 Task: In the Contact  AlexaDavis@warnermedia.com, Create email and send with subject: 'Step into the Future: Discover Our Cutting-Edge Solution', and with mail content 'Greetings,_x000D_
Introducing a visionary approach that will reshape the landscape of your industry. Join us and be part of the future of success!_x000D_
Kind Regards', attach the document: Proposal.doc and insert image: visitingcard.jpg. Below Kind Regards, write Behance and insert the URL: 'www.behance.net'. Mark checkbox to create task to follow up : In 3 business days . Logged in from softage.3@softage.net
Action: Mouse moved to (78, 69)
Screenshot: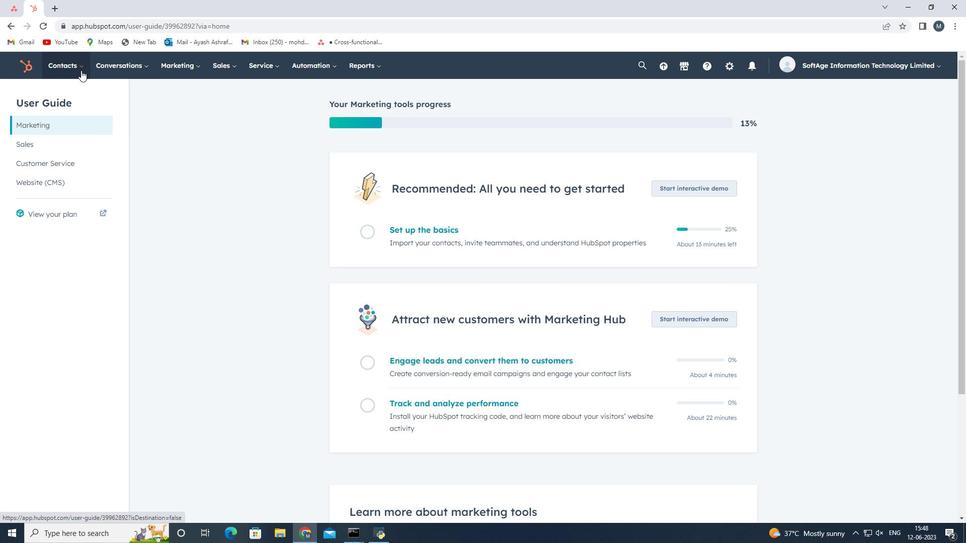 
Action: Mouse pressed left at (78, 69)
Screenshot: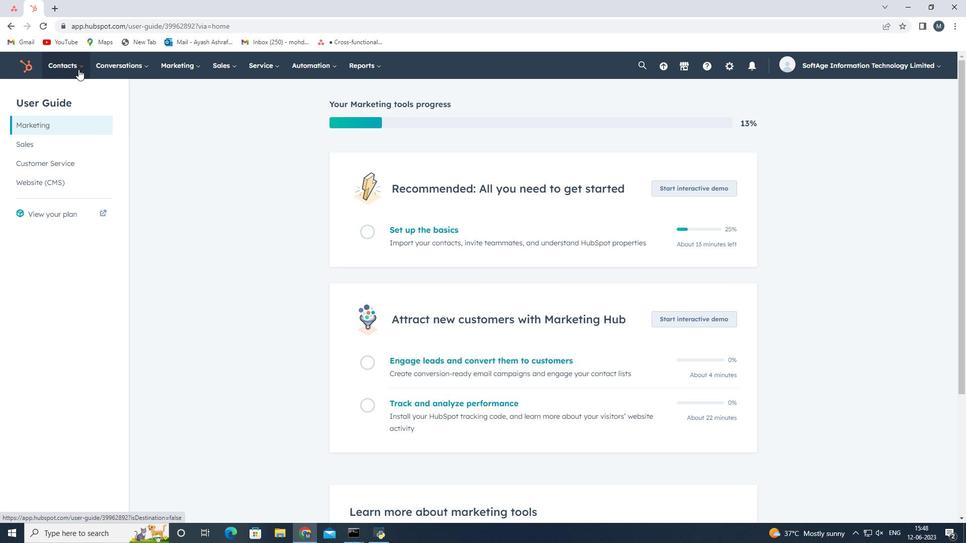
Action: Mouse moved to (78, 102)
Screenshot: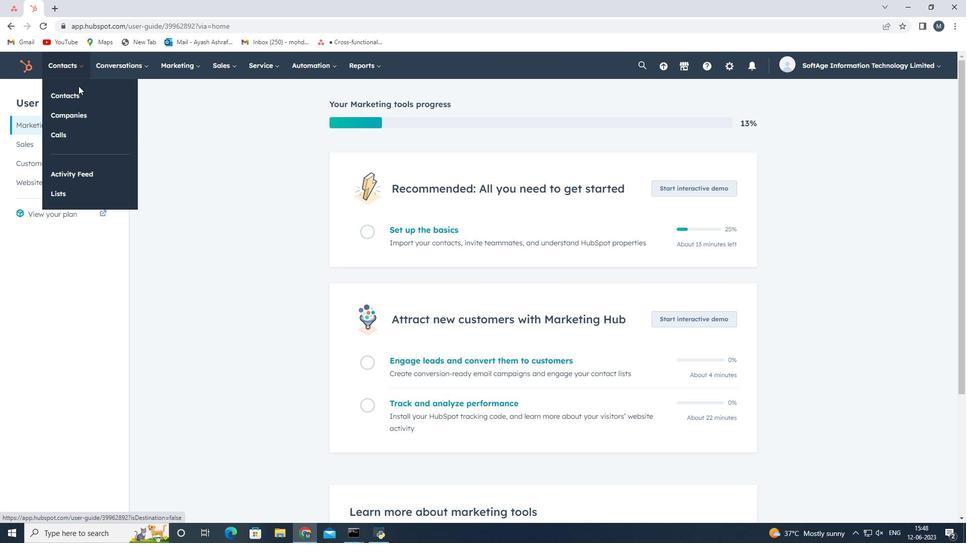 
Action: Mouse pressed left at (78, 102)
Screenshot: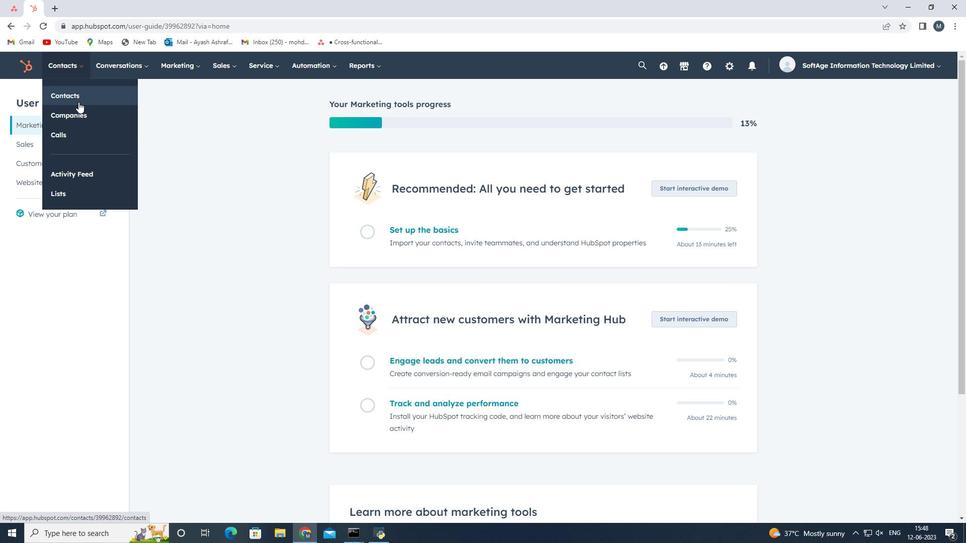 
Action: Mouse moved to (66, 180)
Screenshot: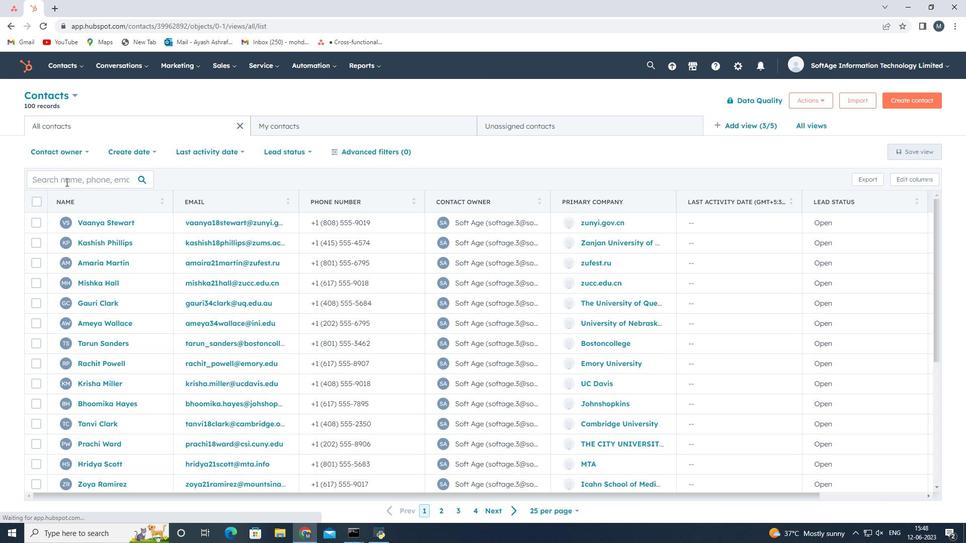 
Action: Mouse pressed left at (66, 180)
Screenshot: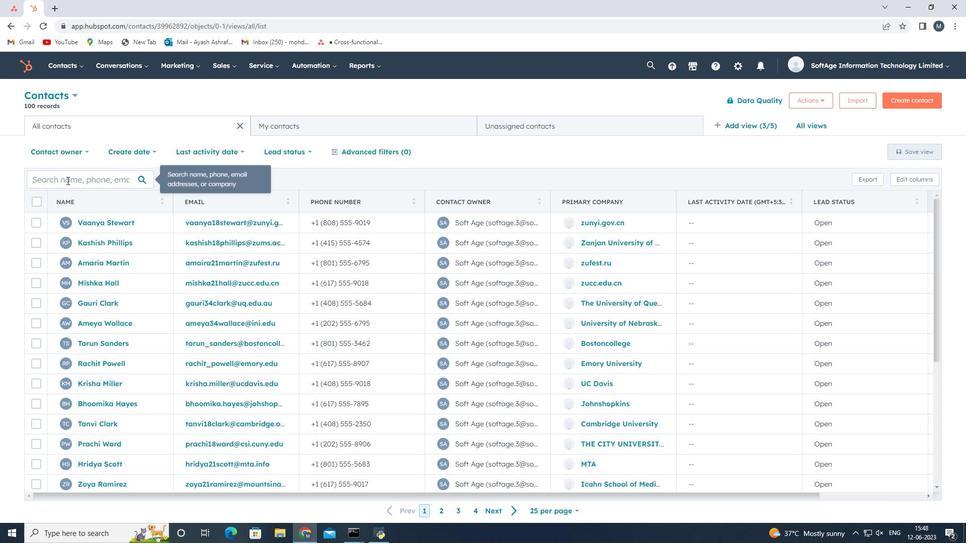 
Action: Mouse moved to (67, 180)
Screenshot: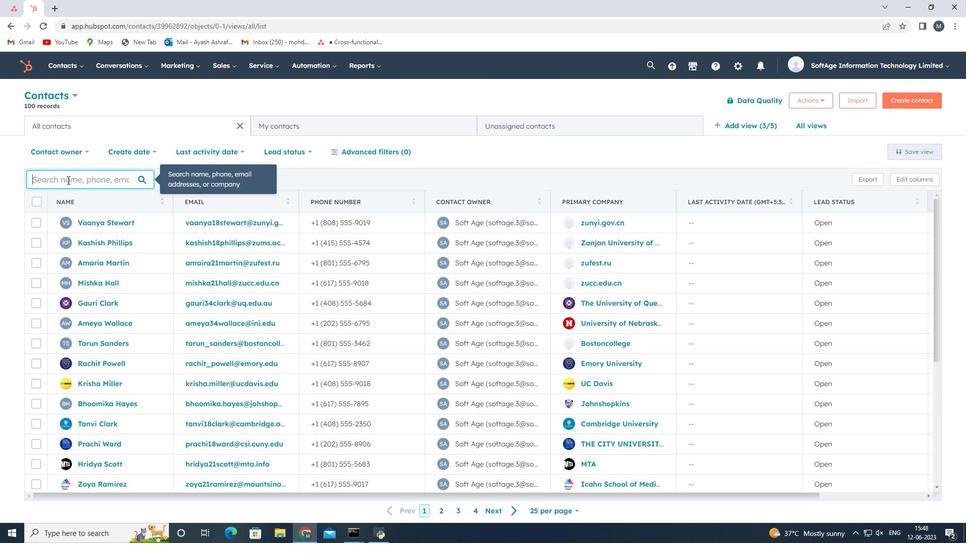 
Action: Key pressed <Key.shift>Alexa<Key.shift>Davis<Key.shift>@warnermedia.com
Screenshot: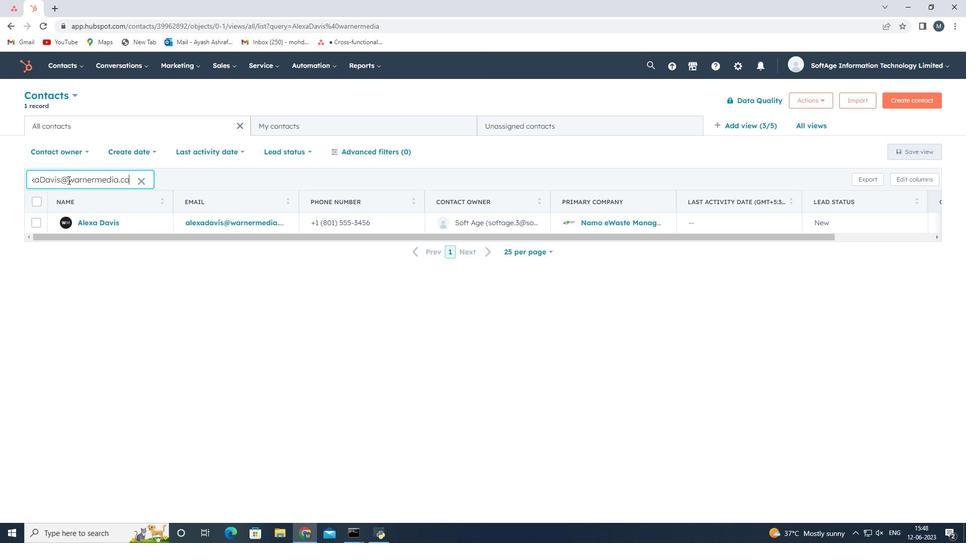 
Action: Mouse moved to (99, 222)
Screenshot: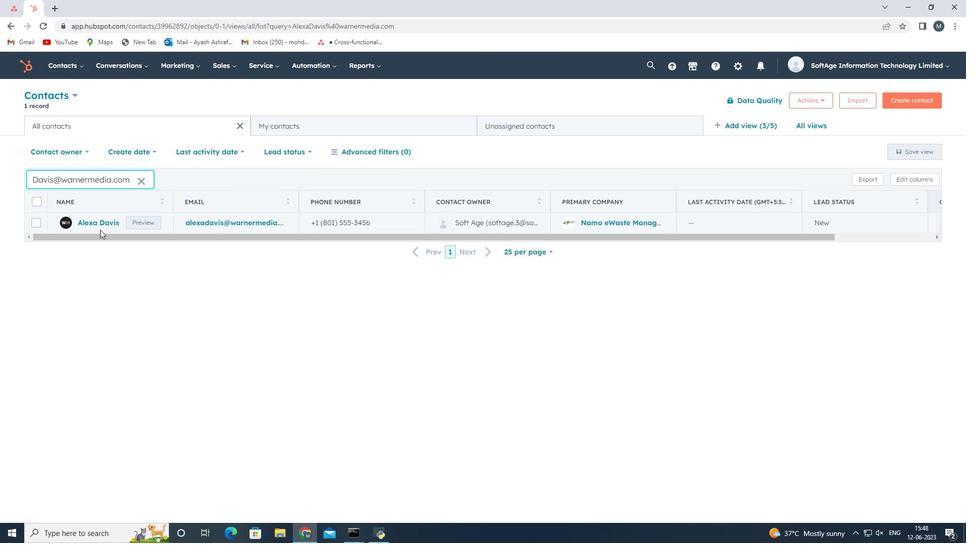 
Action: Mouse pressed left at (99, 222)
Screenshot: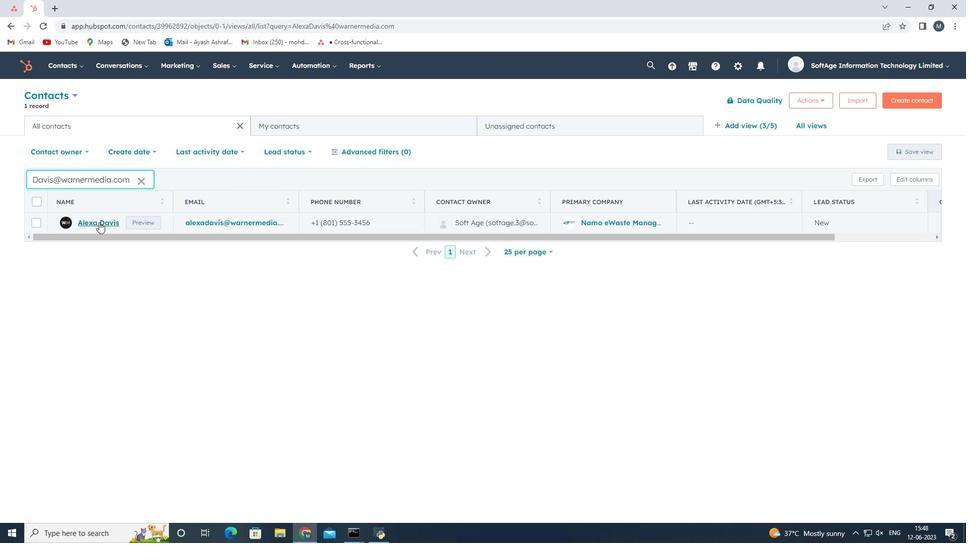 
Action: Mouse pressed left at (99, 222)
Screenshot: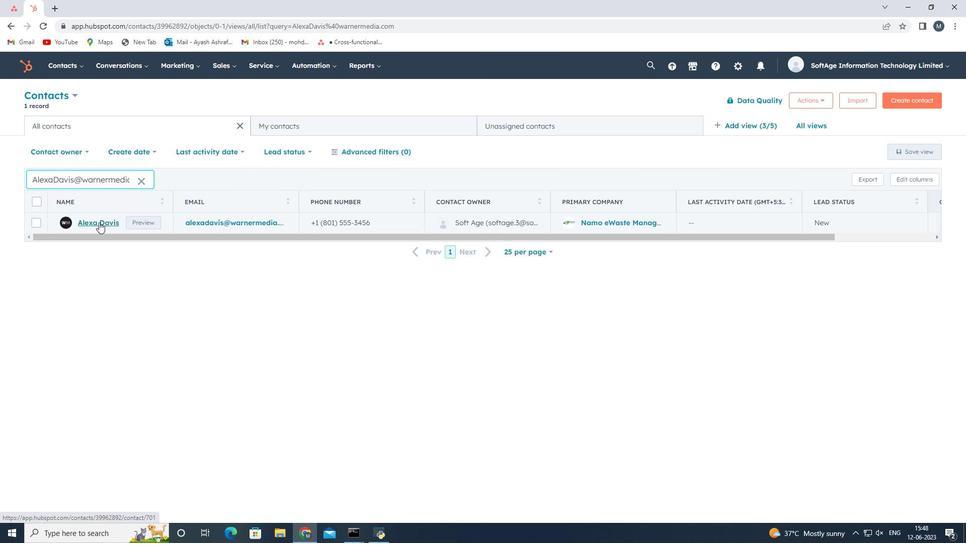 
Action: Mouse moved to (67, 183)
Screenshot: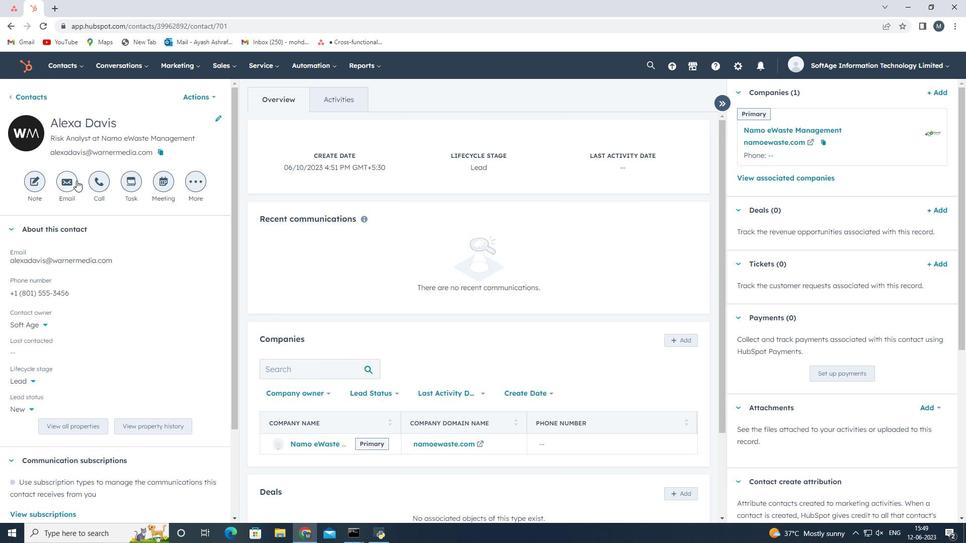 
Action: Mouse pressed left at (67, 183)
Screenshot: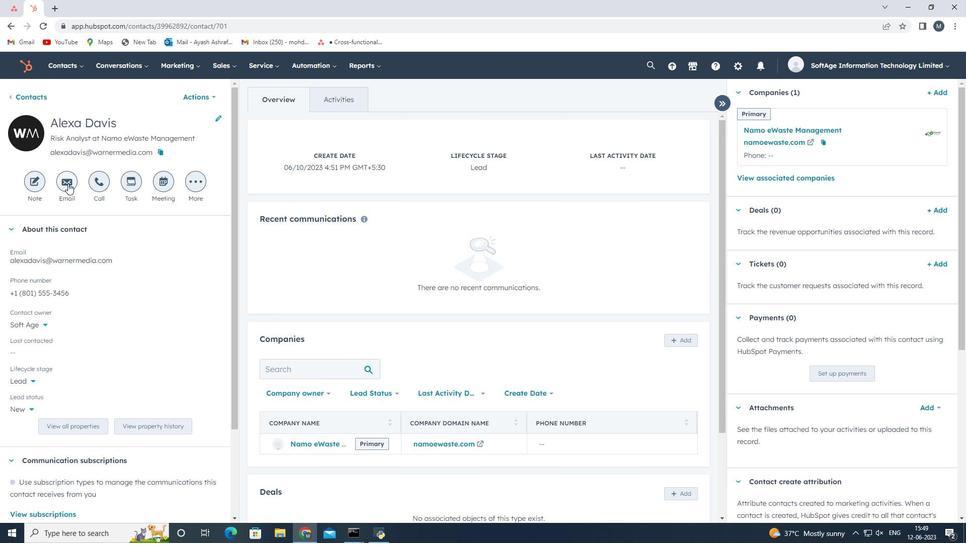 
Action: Mouse moved to (853, 258)
Screenshot: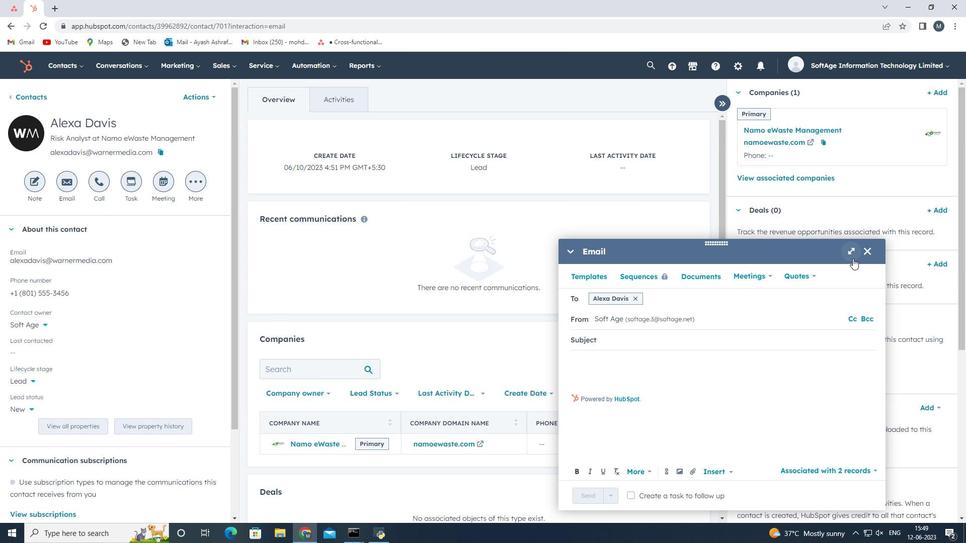 
Action: Mouse pressed left at (853, 258)
Screenshot: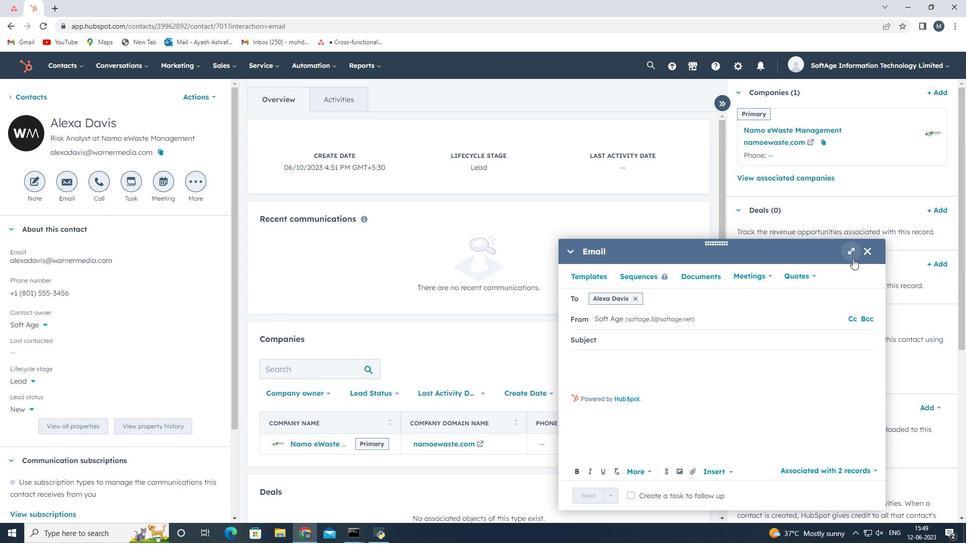 
Action: Mouse moved to (249, 200)
Screenshot: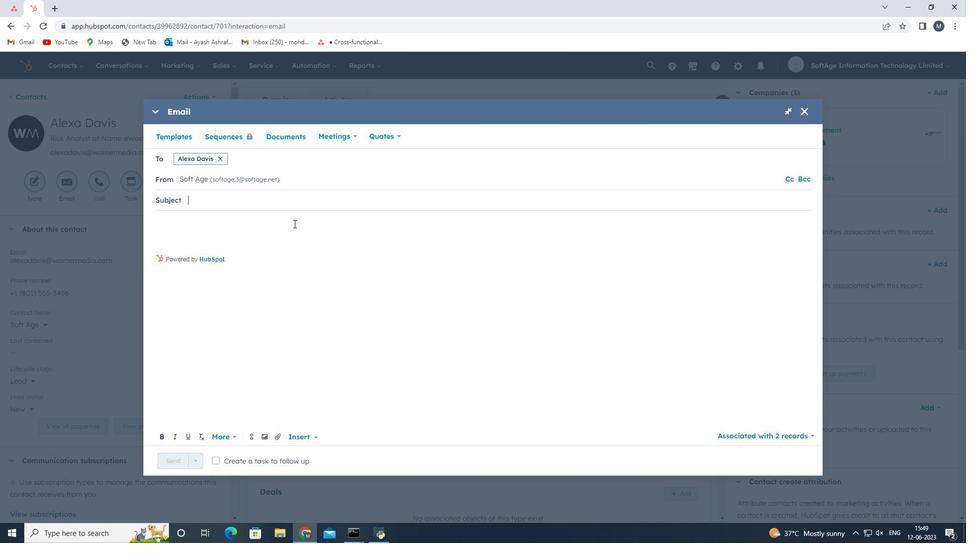 
Action: Mouse pressed left at (249, 200)
Screenshot: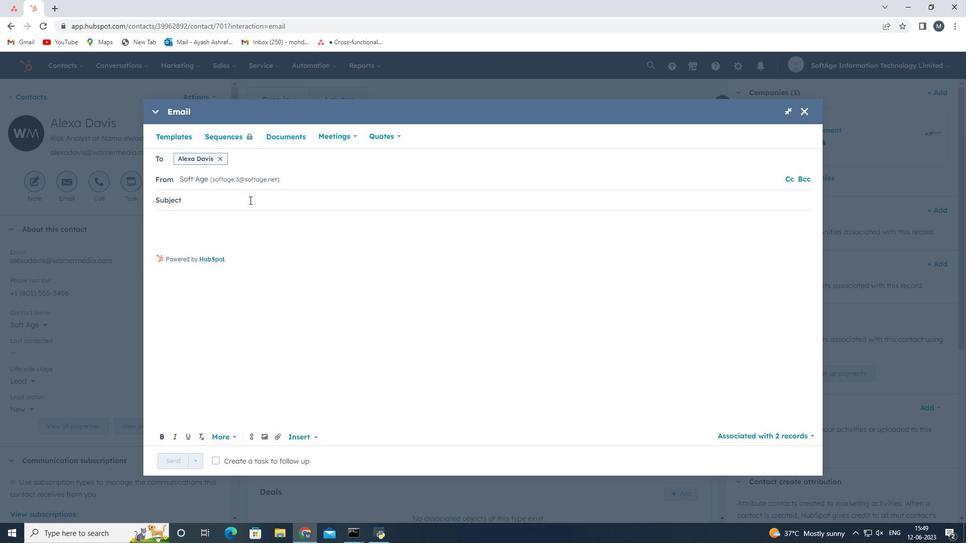 
Action: Key pressed <Key.shift>Step<Key.space>into<Key.space>the<Key.space><Key.shift>FUTURE<Key.shift_r>:<Key.space><Key.shift>Discover<Key.space><Key.shift>Our<Key.space><Key.shift>cuttinf<Key.backspace>g-<Key.shift>Edge
Screenshot: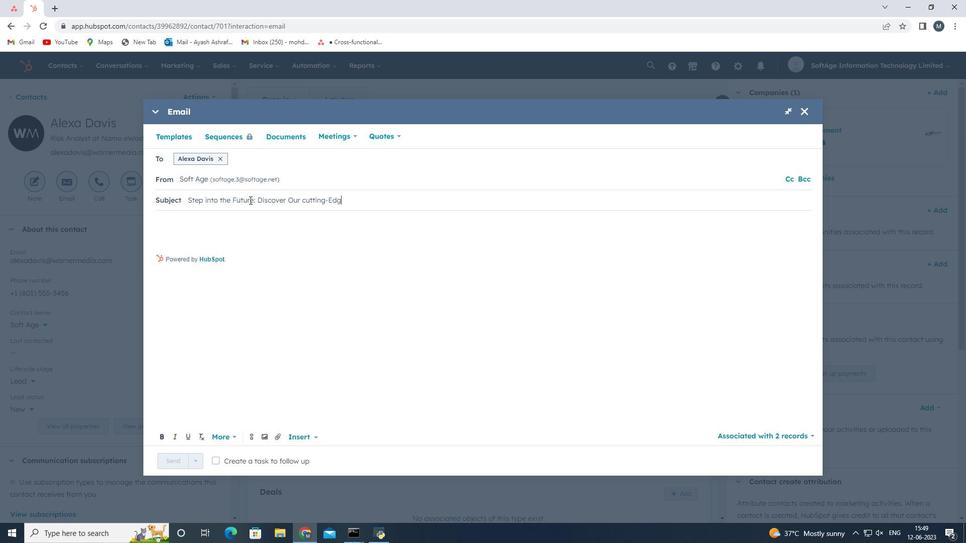 
Action: Mouse moved to (303, 199)
Screenshot: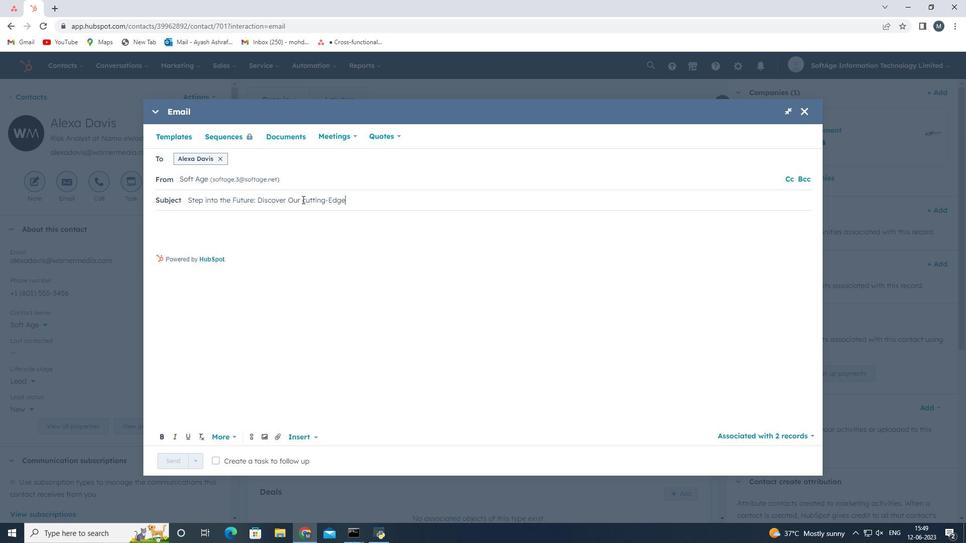 
Action: Mouse pressed left at (303, 199)
Screenshot: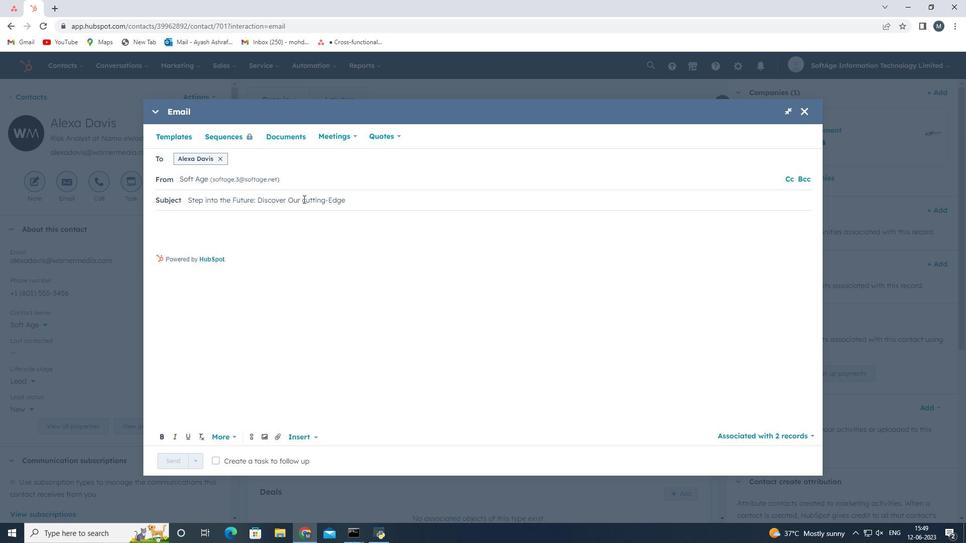 
Action: Mouse moved to (333, 223)
Screenshot: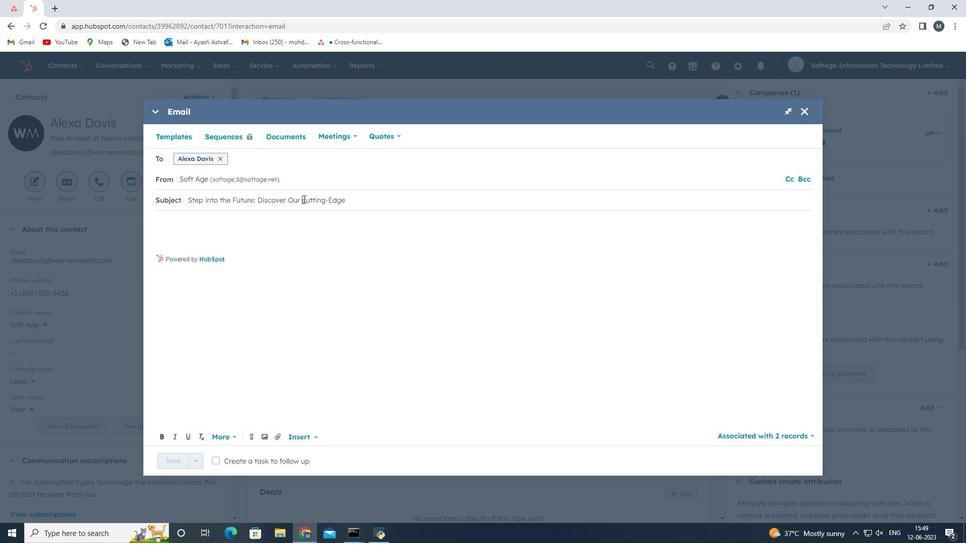 
Action: Key pressed <Key.right><Key.backspace><Key.shift>C
Screenshot: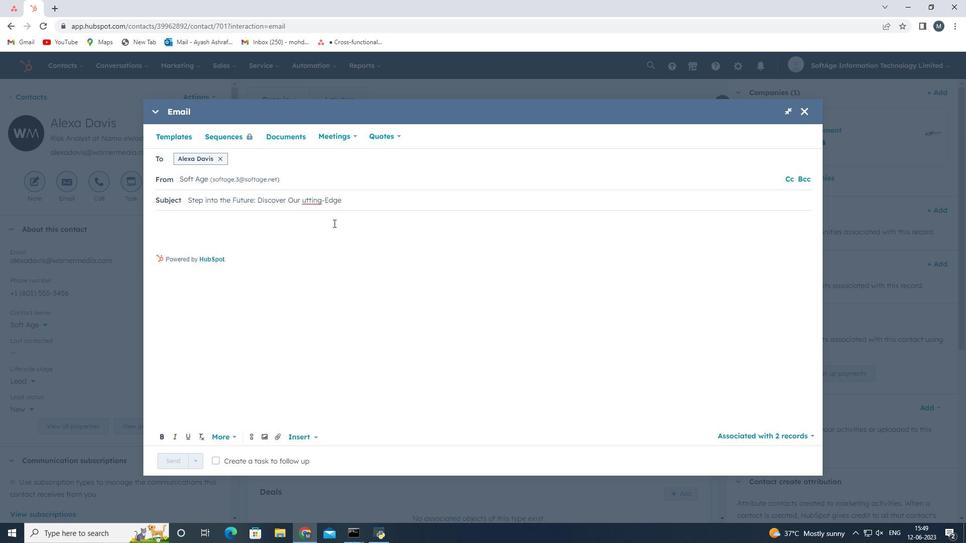 
Action: Mouse moved to (367, 201)
Screenshot: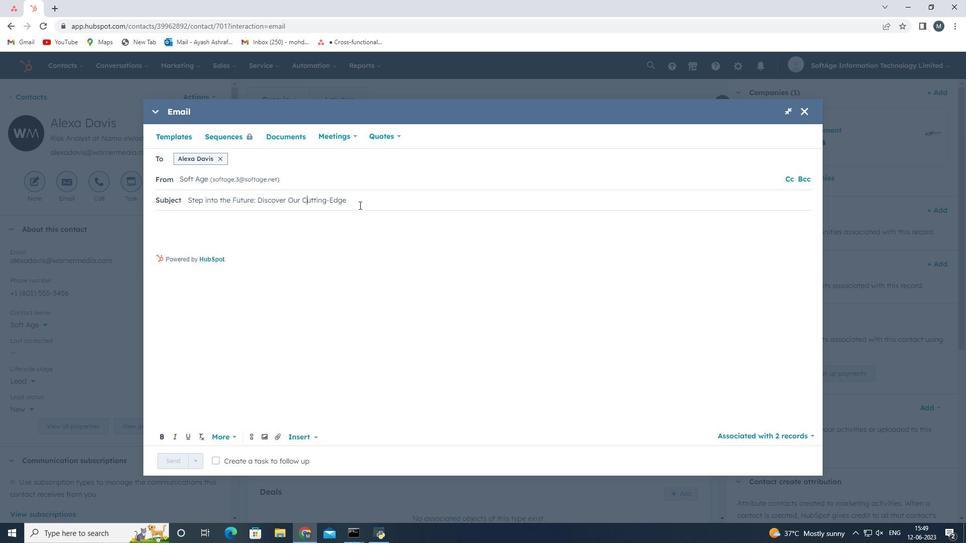 
Action: Mouse pressed left at (367, 201)
Screenshot: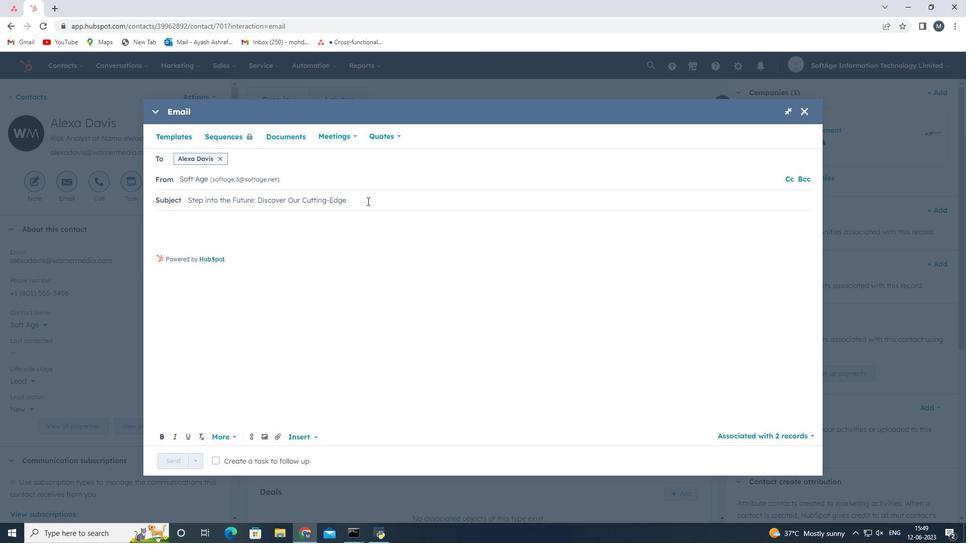 
Action: Key pressed <Key.space><Key.shift>Solution
Screenshot: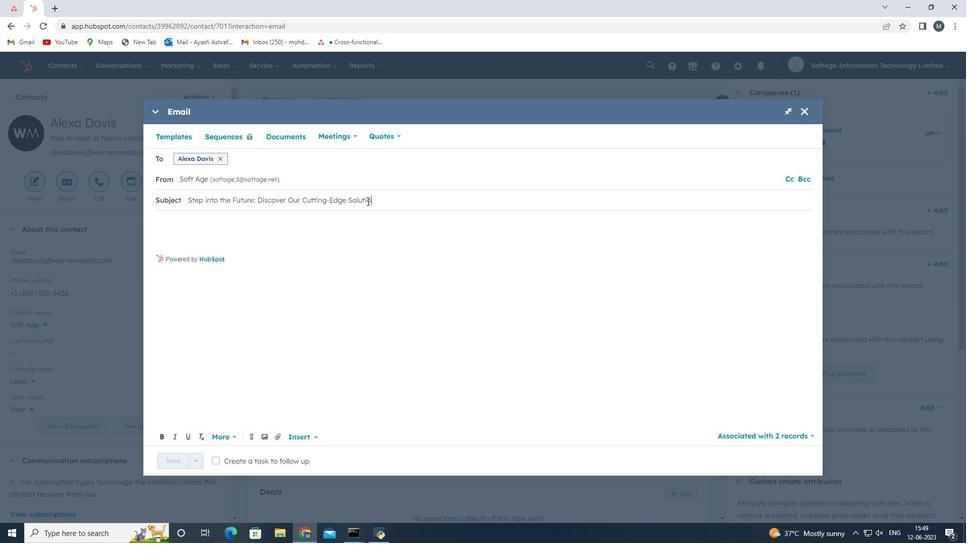 
Action: Mouse moved to (229, 234)
Screenshot: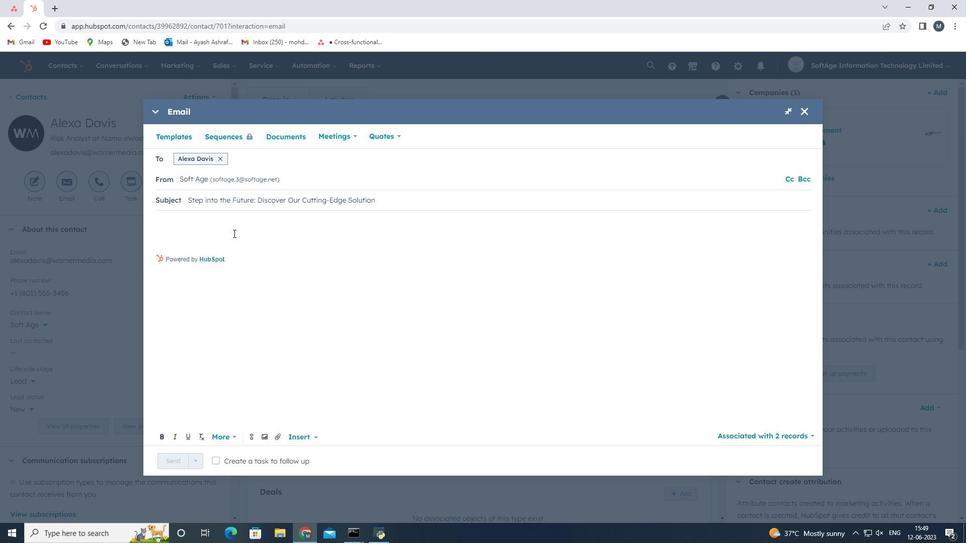 
Action: Mouse pressed left at (229, 234)
Screenshot: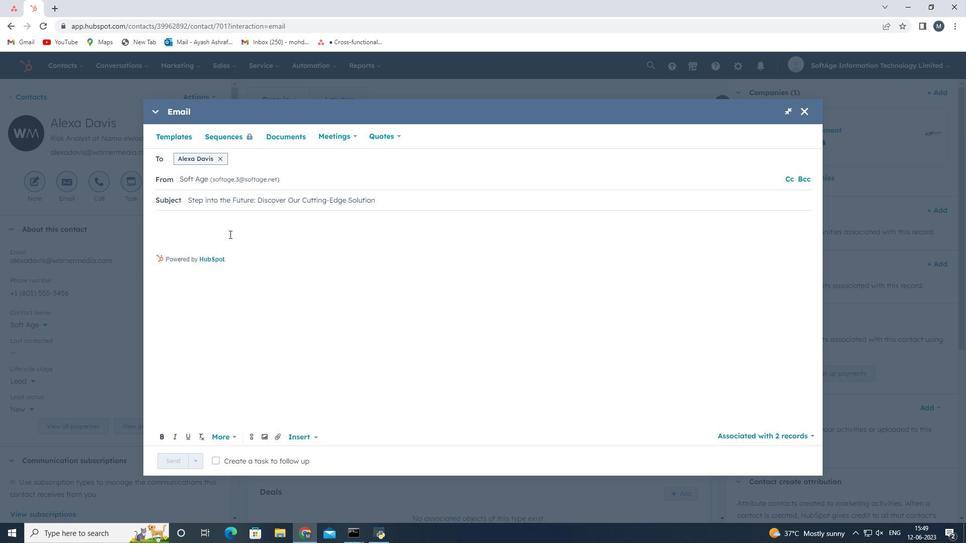 
Action: Mouse moved to (263, 230)
Screenshot: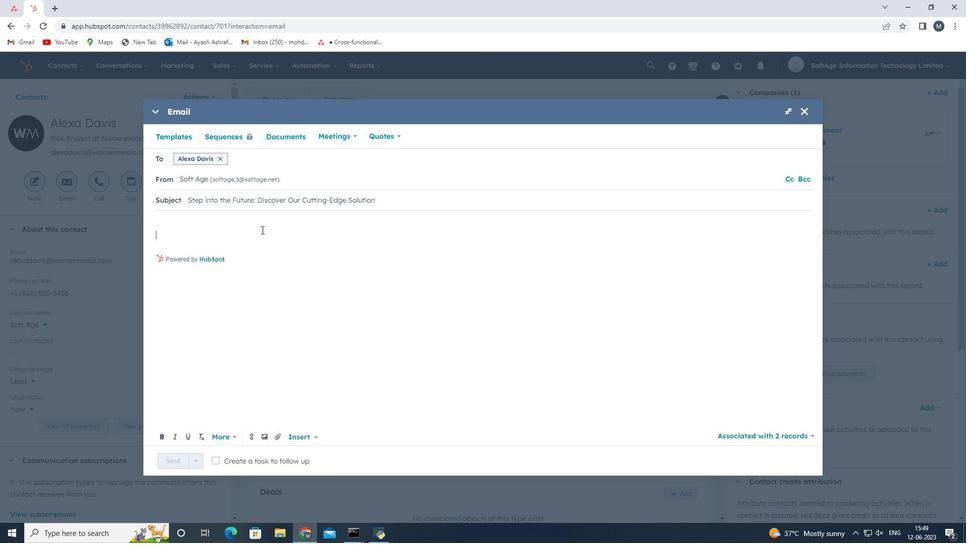 
Action: Key pressed <Key.shift><Key.shift><Key.shift><Key.shift><Key.shift><Key.shift><Key.shift><Key.shift><Key.shift><Key.shift><Key.shift><Key.shift><Key.shift><Key.shift><Key.shift><Key.shift><Key.shift>Greetings,<Key.enter><Key.shift><Key.shift><Key.shift><Key.shift><Key.shift><Key.shift><Key.shift><Key.shift><Key.shift><Key.shift><Key.shift><Key.shift><Key.shift><Key.shift><Key.shift><Key.shift><Key.shift><Key.shift><Key.shift><Key.shift><Key.shift><Key.shift><Key.shift><Key.shift><Key.shift><Key.shift><Key.shift><Key.shift><Key.shift>Introducing<Key.space>a<Key.space>visionery<Key.space>apporach<Key.space>that<Key.space>will<Key.space>reshape<Key.space>the<Key.space>landscape<Key.space>of<Key.space>your<Key.space>industry.<Key.space><Key.shift>Jon<Key.space>us<Key.space>and<Key.space>be<Key.space>part<Key.space>of<Key.space>the<Key.space>future<Key.space>of<Key.space>success<Key.shift_r>!<Key.enter>
Screenshot: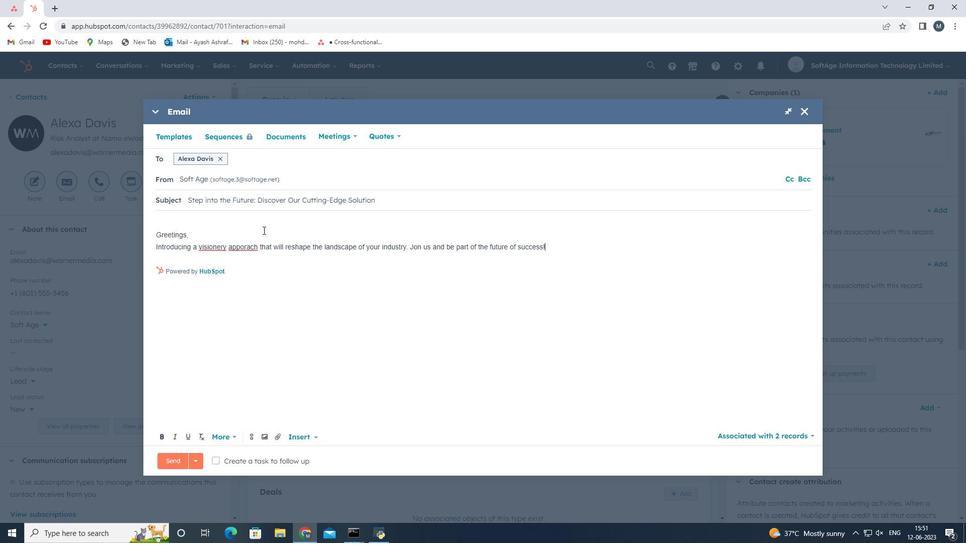 
Action: Mouse moved to (239, 246)
Screenshot: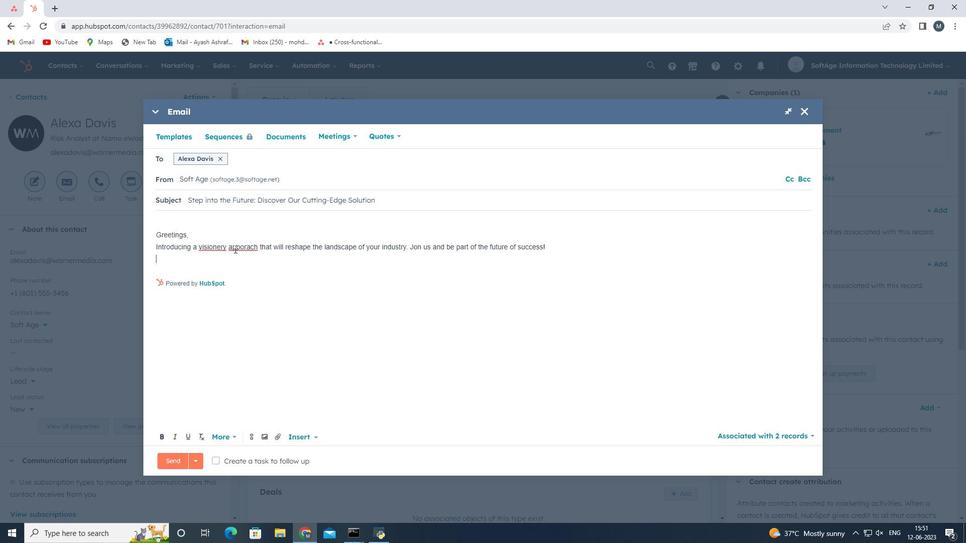 
Action: Mouse pressed left at (239, 246)
Screenshot: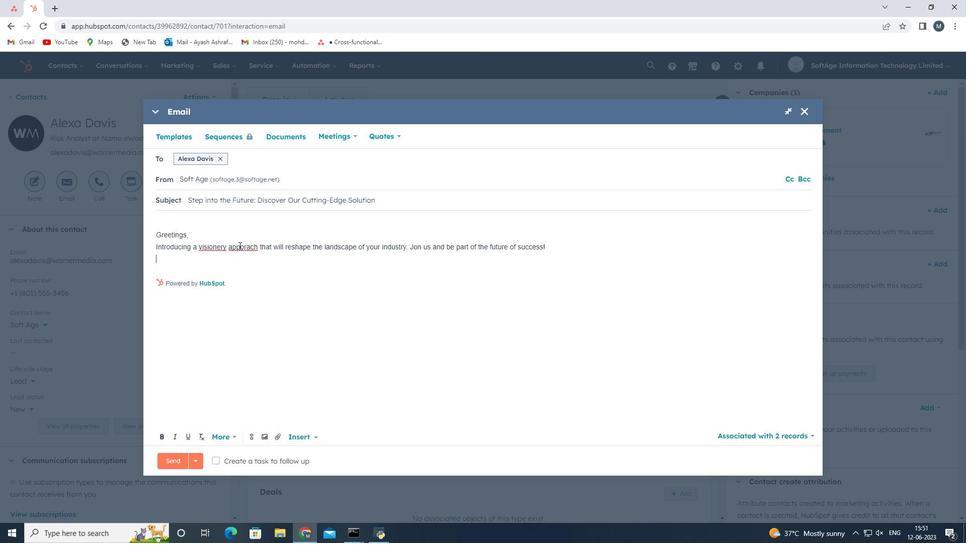 
Action: Mouse moved to (206, 246)
Screenshot: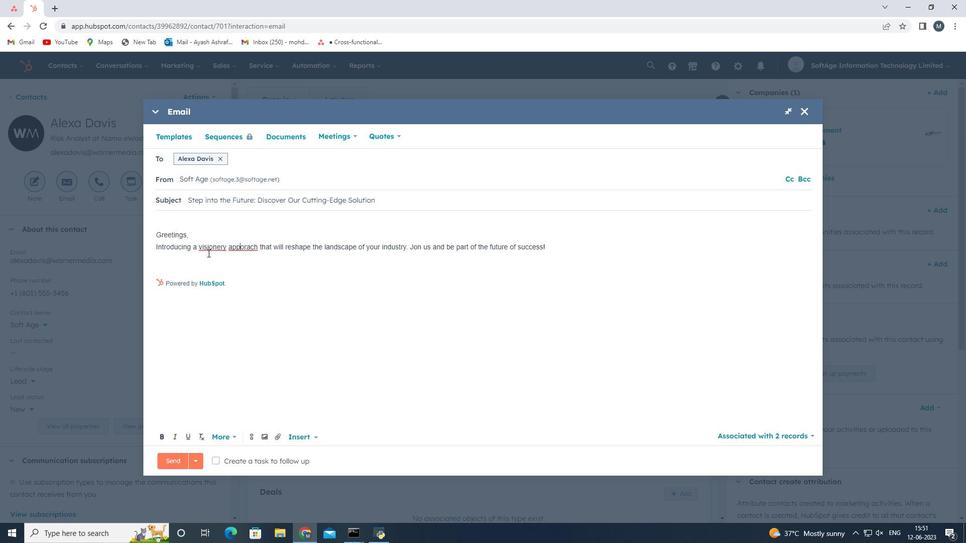 
Action: Mouse pressed left at (206, 246)
Screenshot: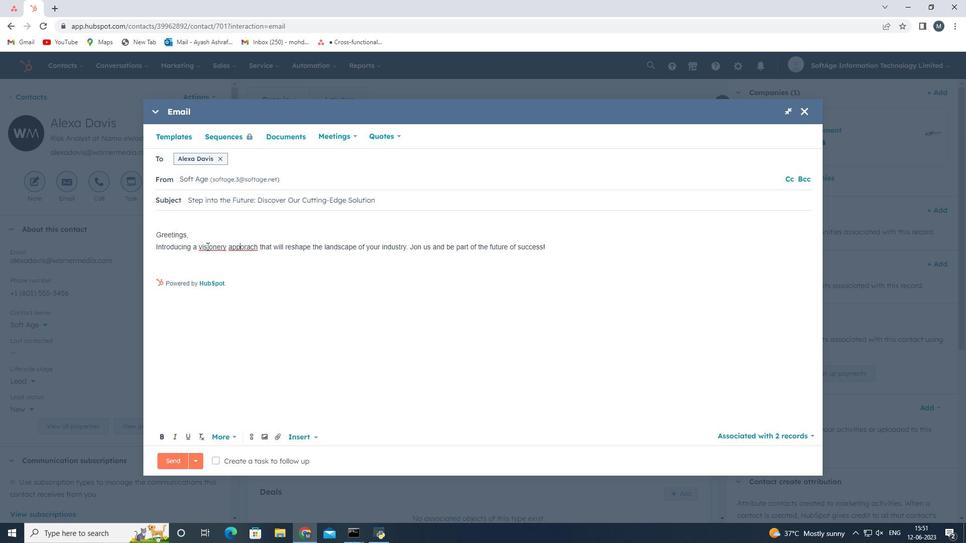 
Action: Mouse moved to (258, 245)
Screenshot: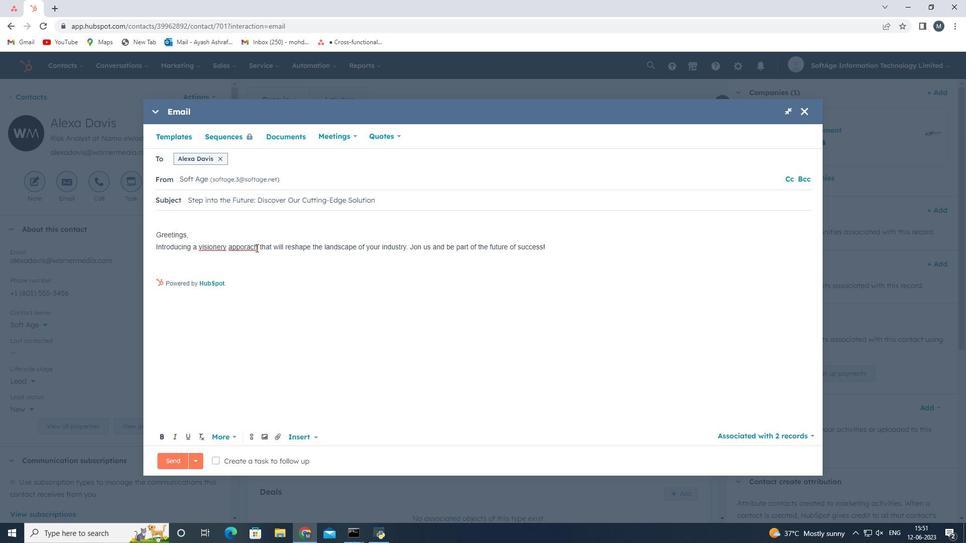 
Action: Mouse pressed left at (258, 245)
Screenshot: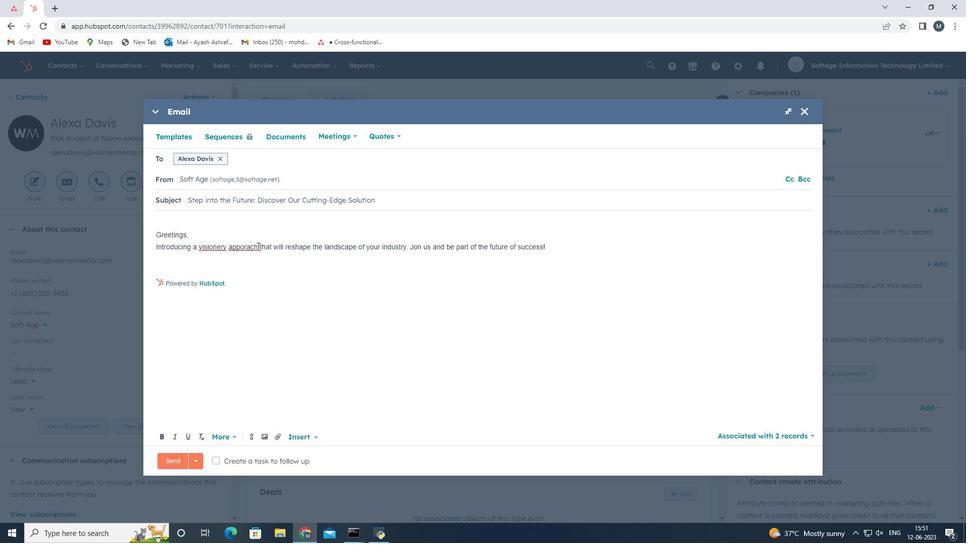 
Action: Mouse moved to (264, 265)
Screenshot: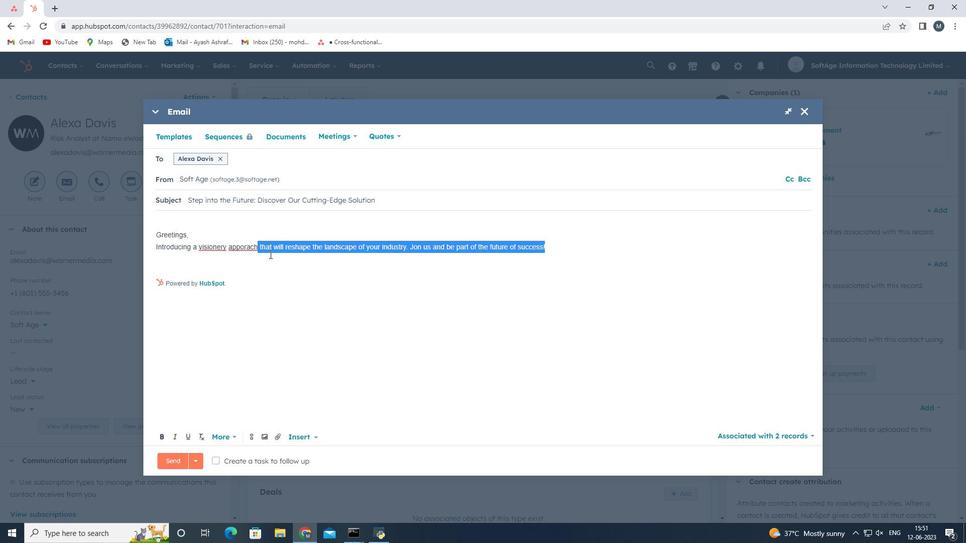 
Action: Mouse pressed left at (264, 265)
Screenshot: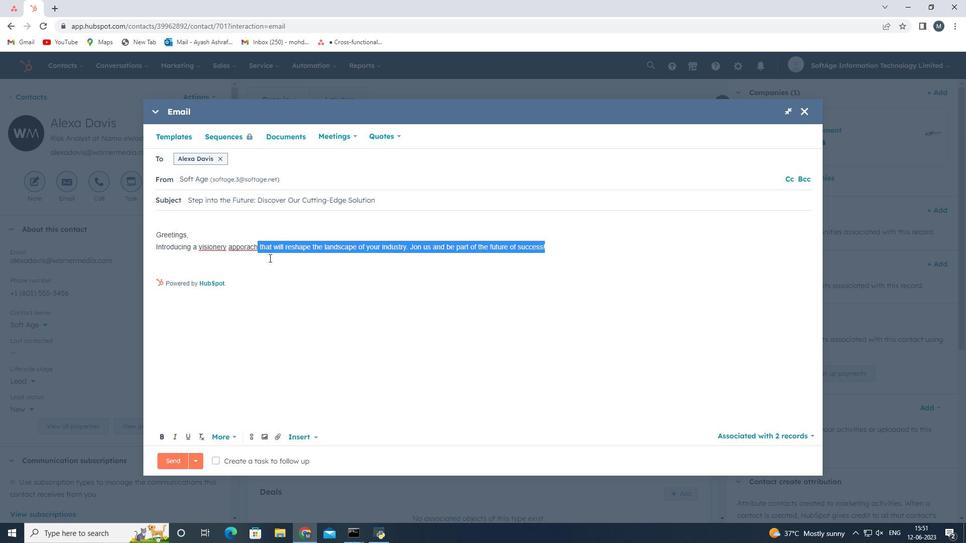 
Action: Mouse moved to (255, 241)
Screenshot: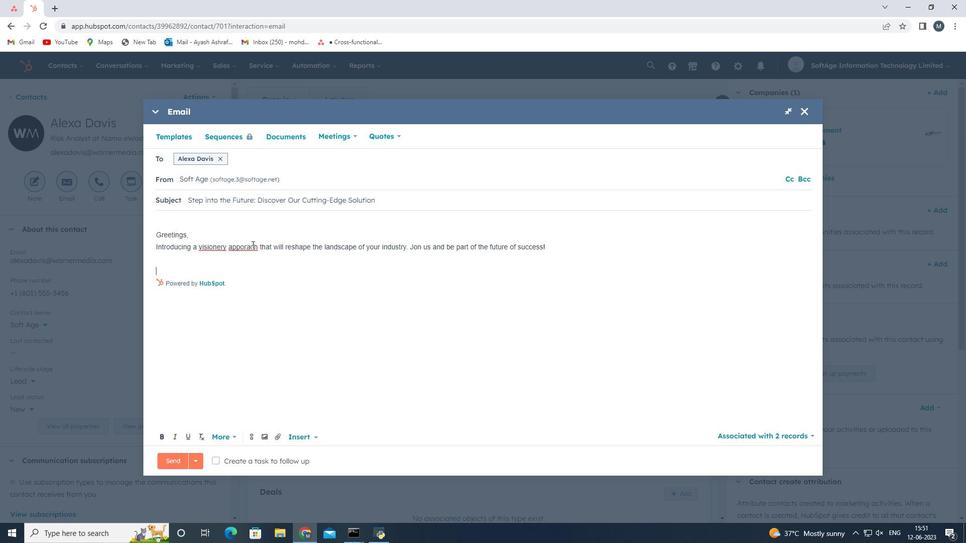 
Action: Mouse pressed left at (255, 241)
Screenshot: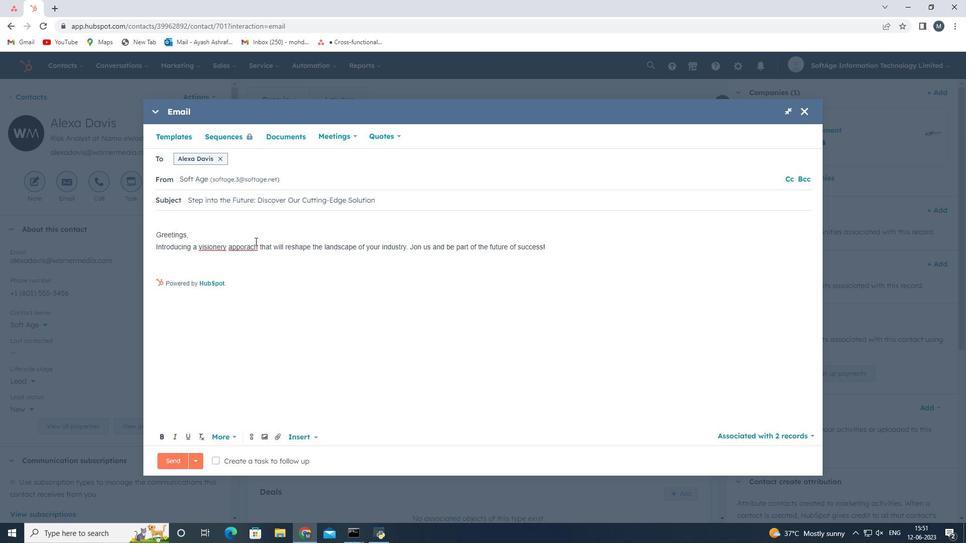 
Action: Mouse moved to (231, 244)
Screenshot: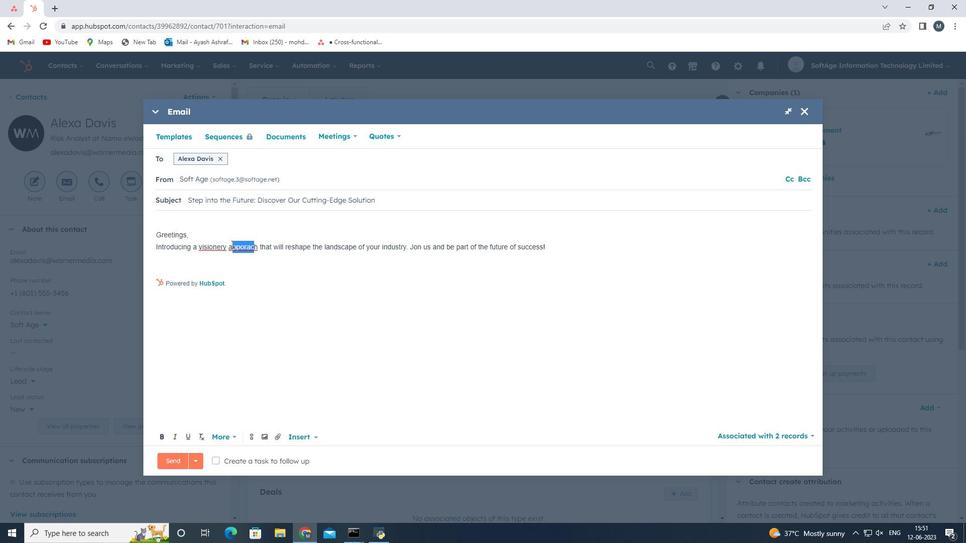 
Action: Key pressed <Key.backspace><Key.right><Key.backspace><Key.backspace>approach
Screenshot: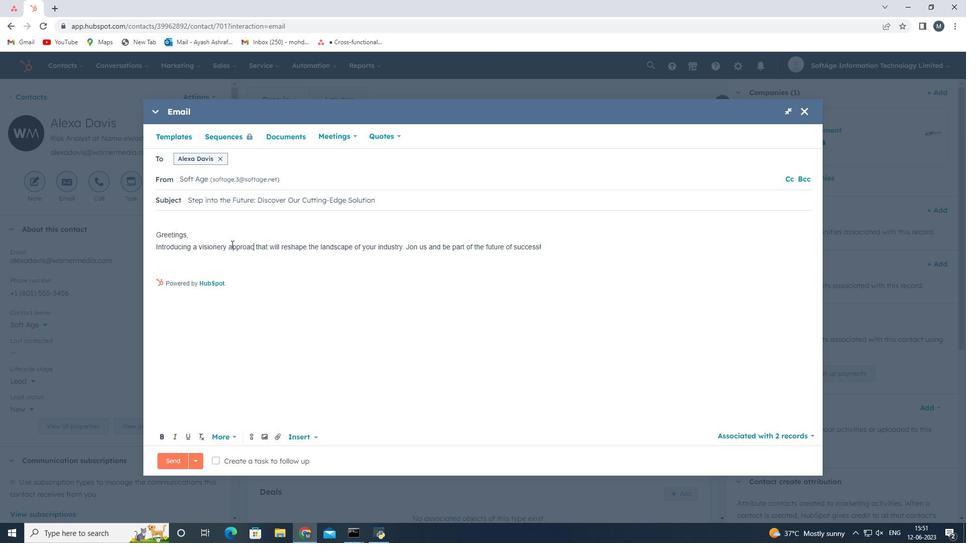 
Action: Mouse moved to (224, 248)
Screenshot: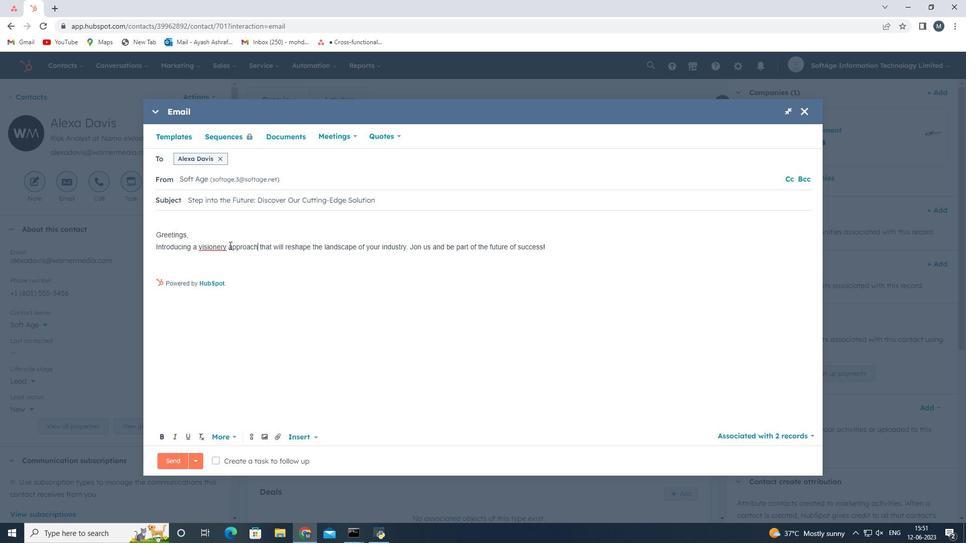 
Action: Mouse pressed left at (224, 248)
Screenshot: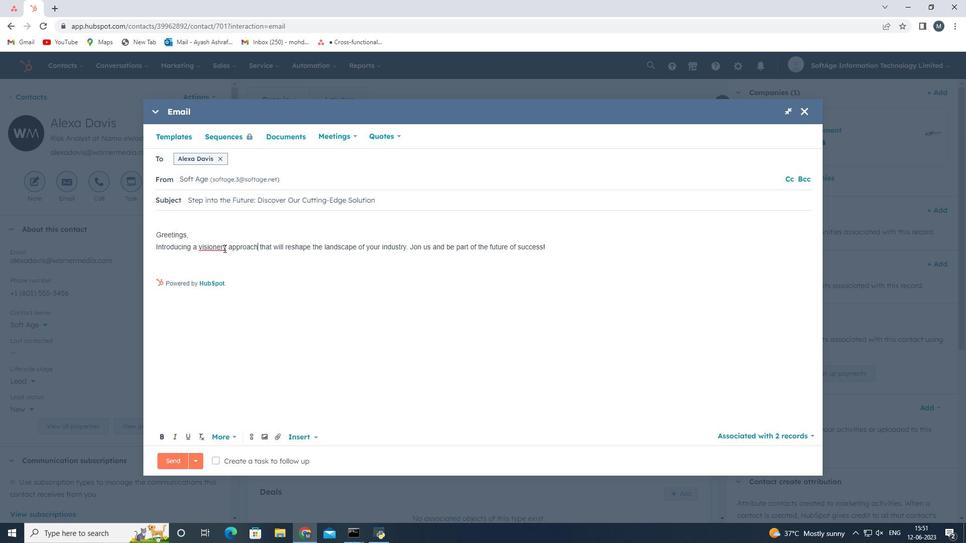 
Action: Mouse moved to (226, 248)
Screenshot: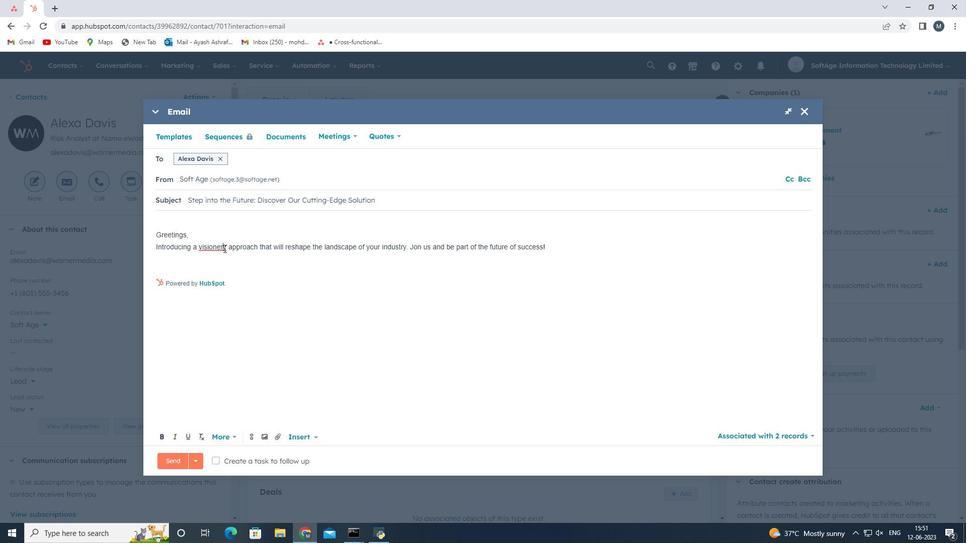 
Action: Mouse pressed left at (226, 248)
Screenshot: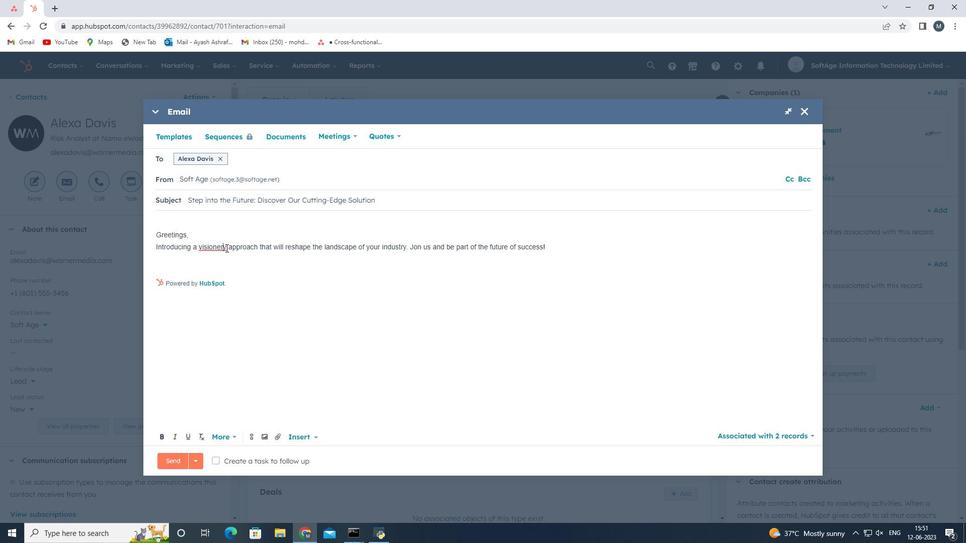 
Action: Mouse moved to (199, 245)
Screenshot: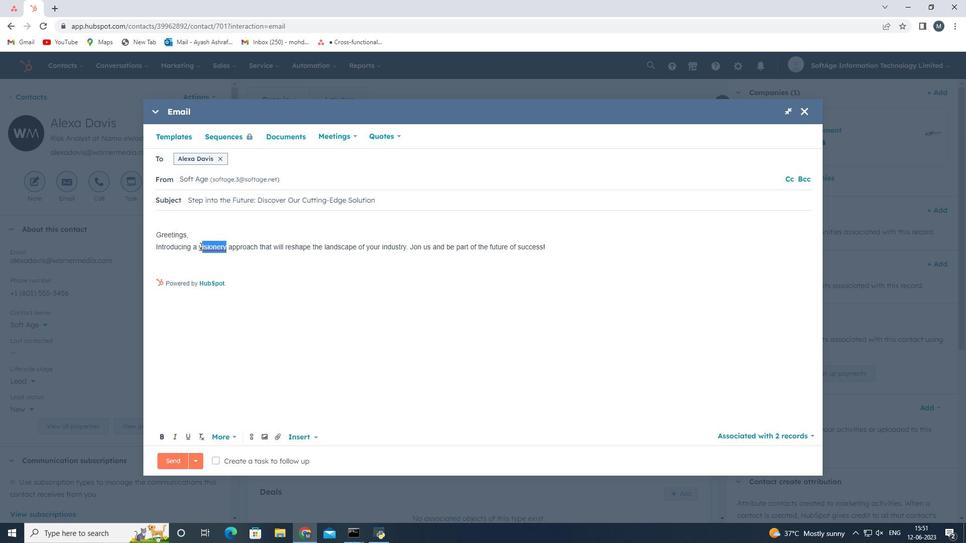 
Action: Key pressed <Key.backspace>visionary
Screenshot: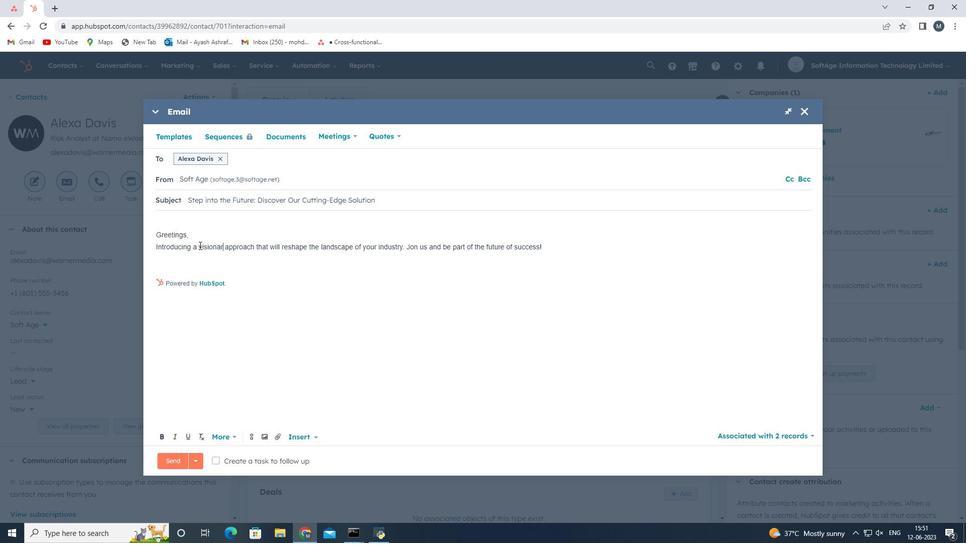 
Action: Mouse moved to (598, 248)
Screenshot: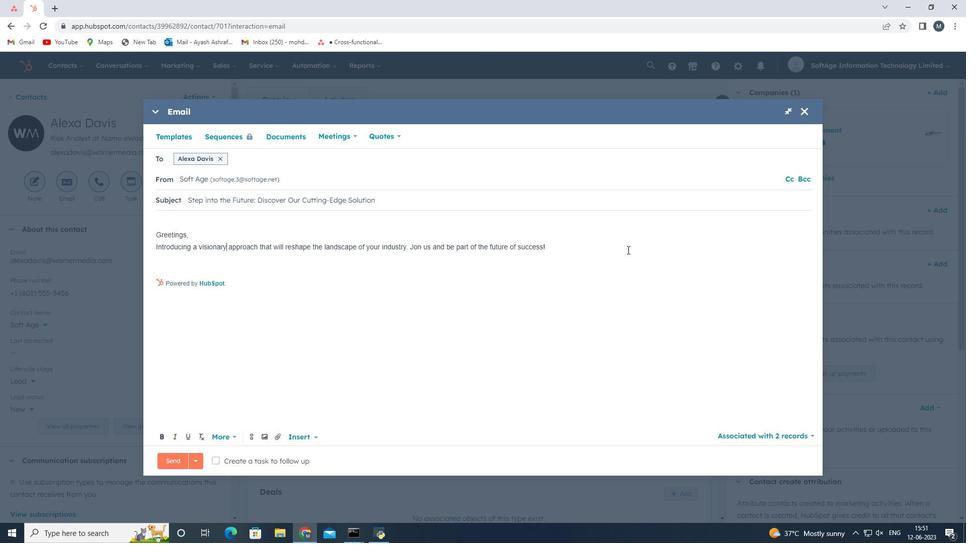 
Action: Mouse pressed left at (598, 248)
Screenshot: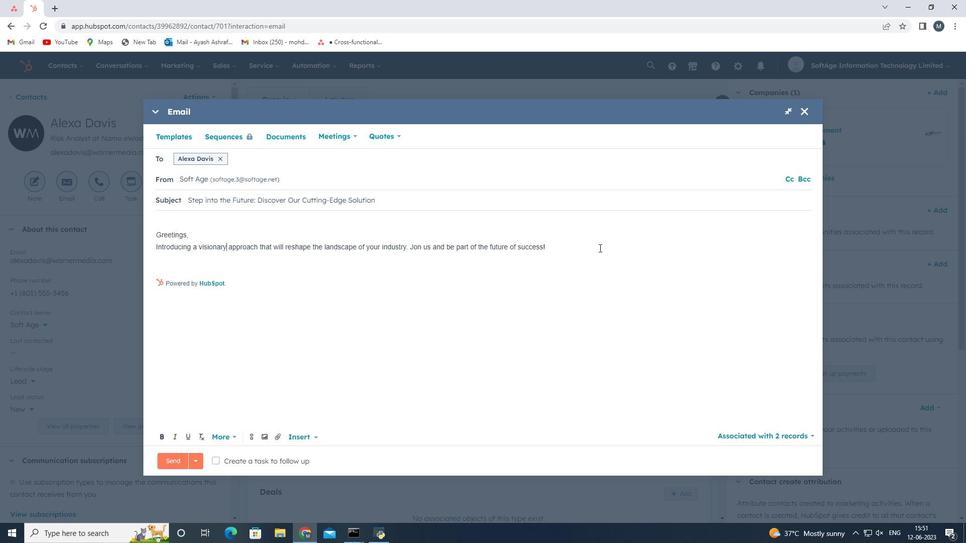 
Action: Mouse moved to (598, 248)
Screenshot: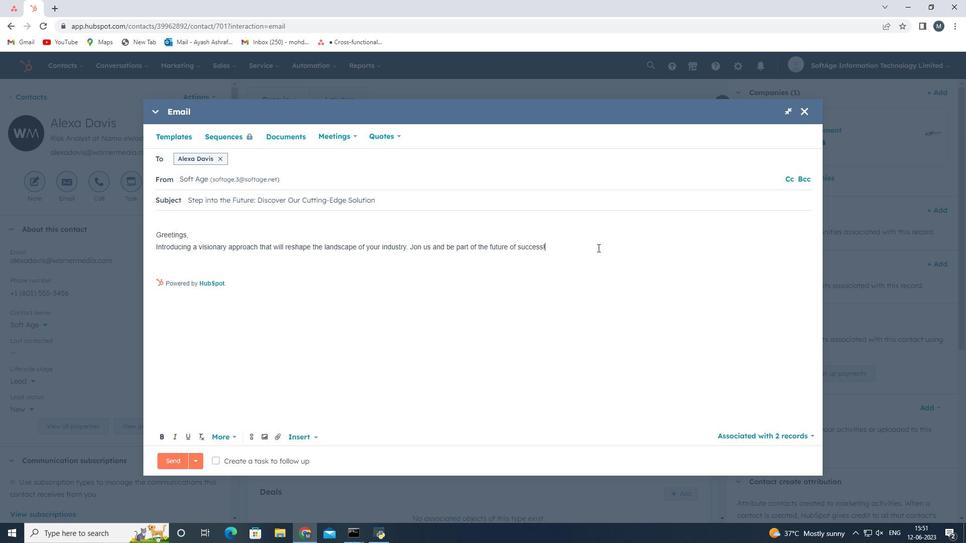 
Action: Key pressed <Key.enter><Key.shift><Key.shift><Key.shift><Key.shift><Key.shift><Key.shift><Key.shift><Key.shift><Key.shift><Key.shift><Key.shift><Key.shift><Key.shift><Key.shift><Key.shift><Key.shift><Key.shift><Key.shift><Key.shift>Kind<Key.space><Key.shift><Key.shift>Regards<Key.enter>
Screenshot: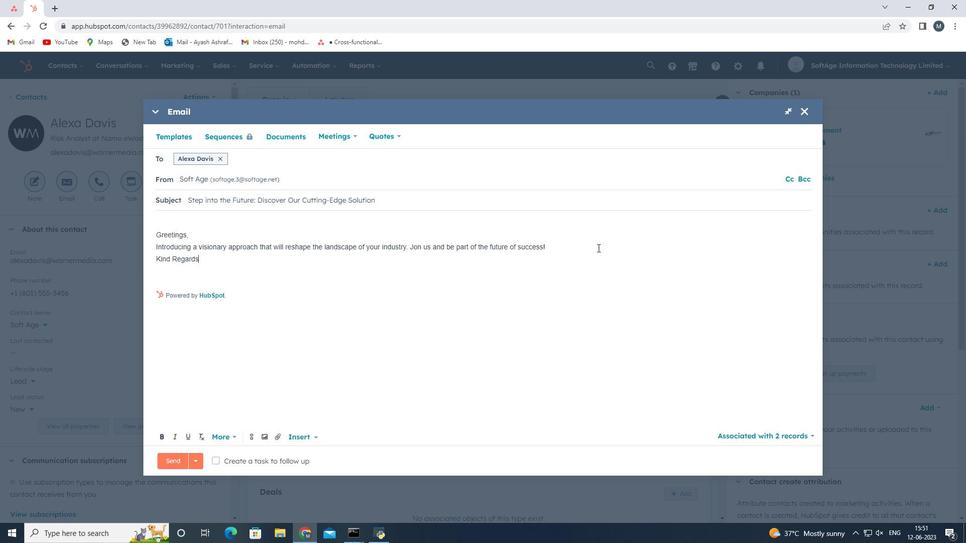 
Action: Mouse moved to (275, 438)
Screenshot: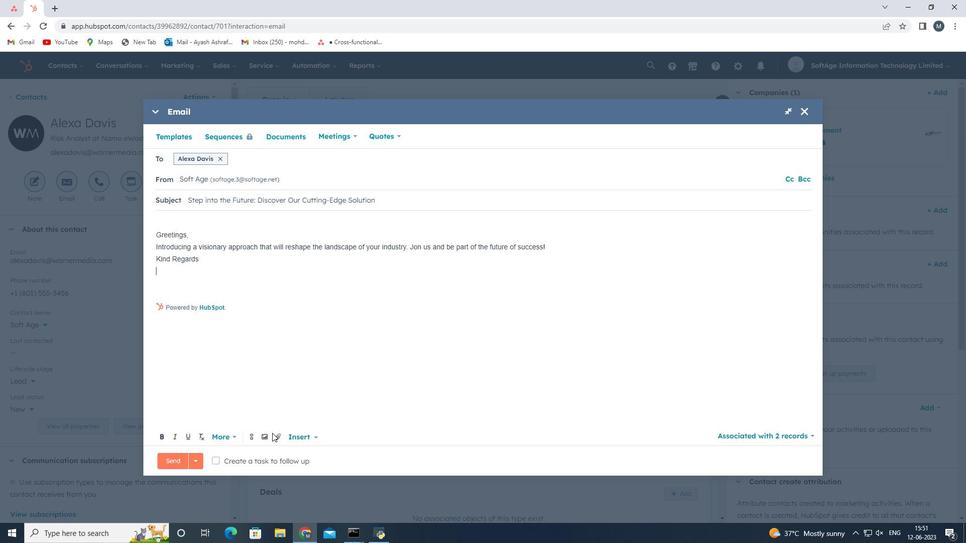 
Action: Mouse pressed left at (275, 438)
Screenshot: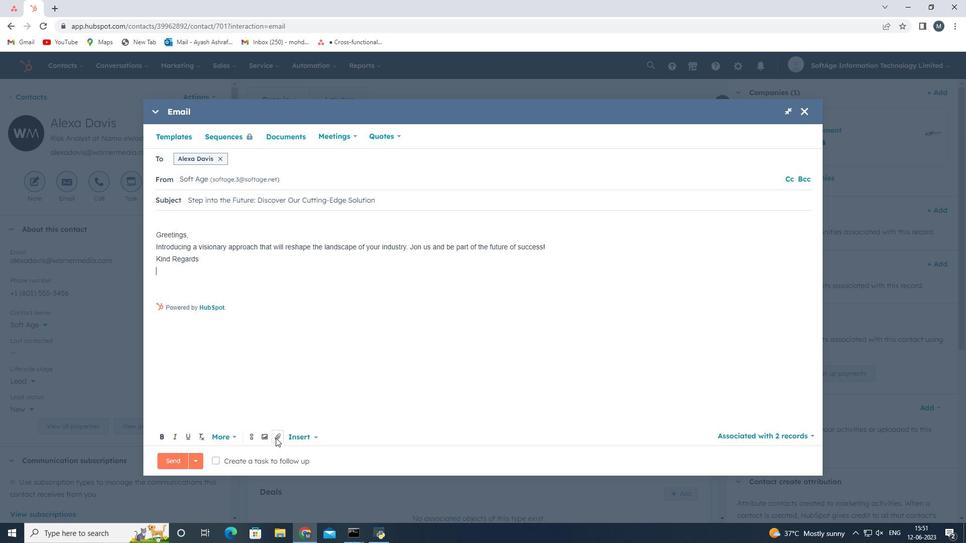 
Action: Mouse moved to (300, 411)
Screenshot: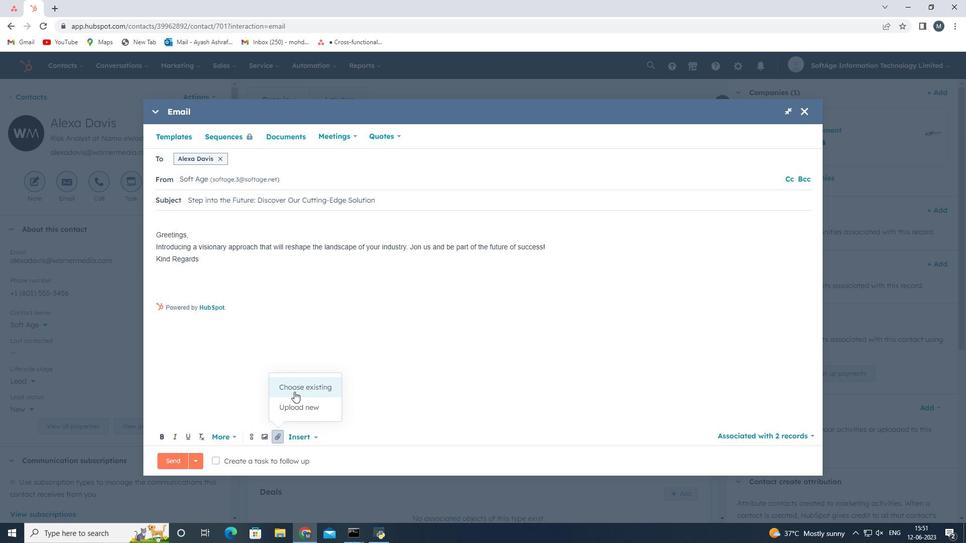 
Action: Mouse pressed left at (300, 411)
Screenshot: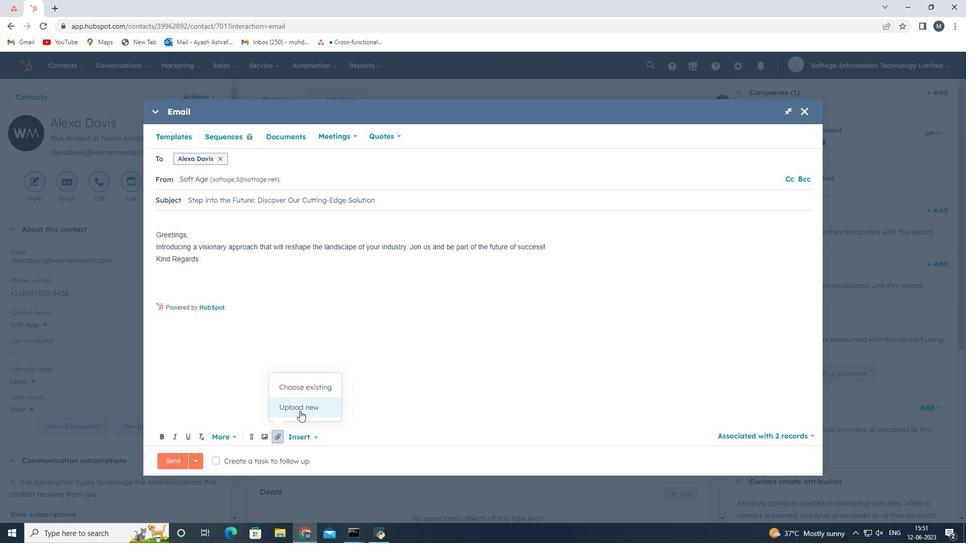 
Action: Mouse moved to (181, 101)
Screenshot: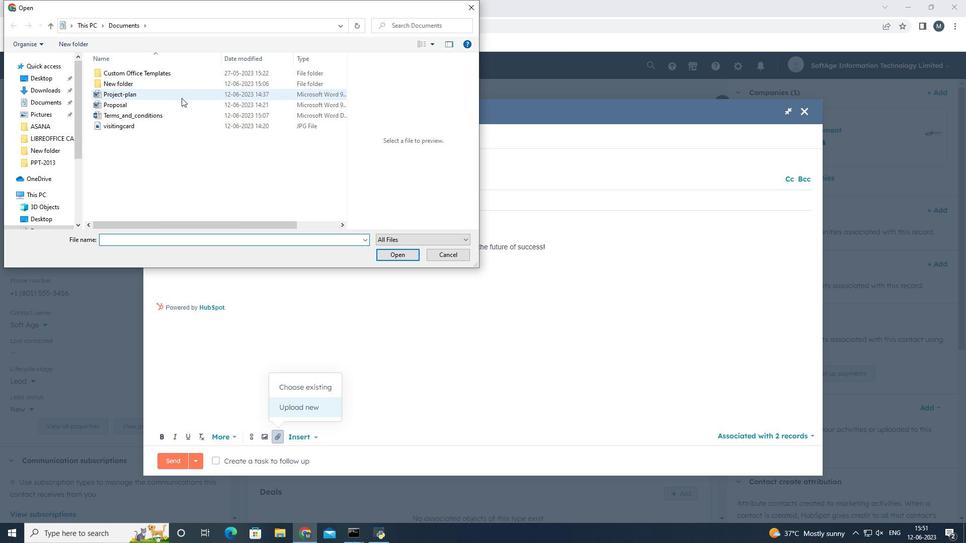 
Action: Mouse pressed left at (181, 101)
Screenshot: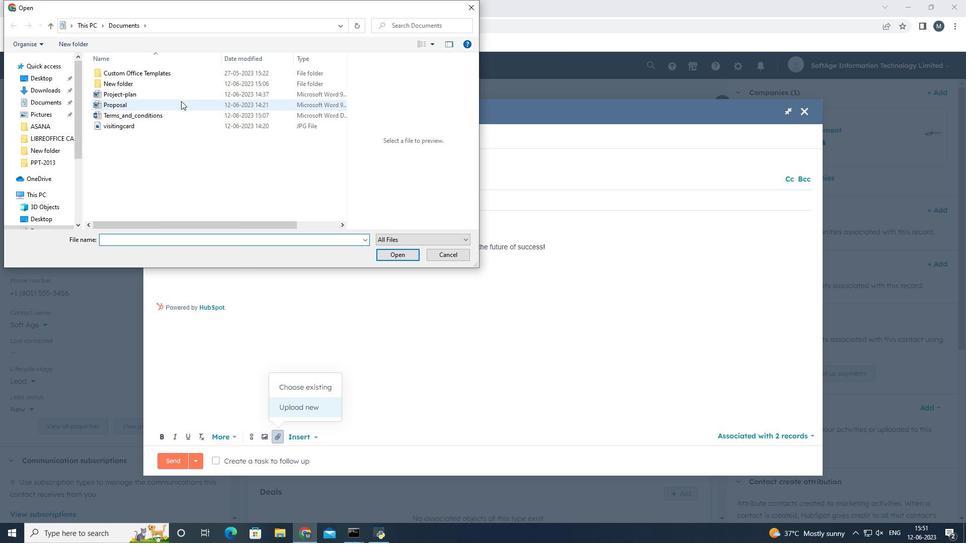 
Action: Mouse moved to (406, 256)
Screenshot: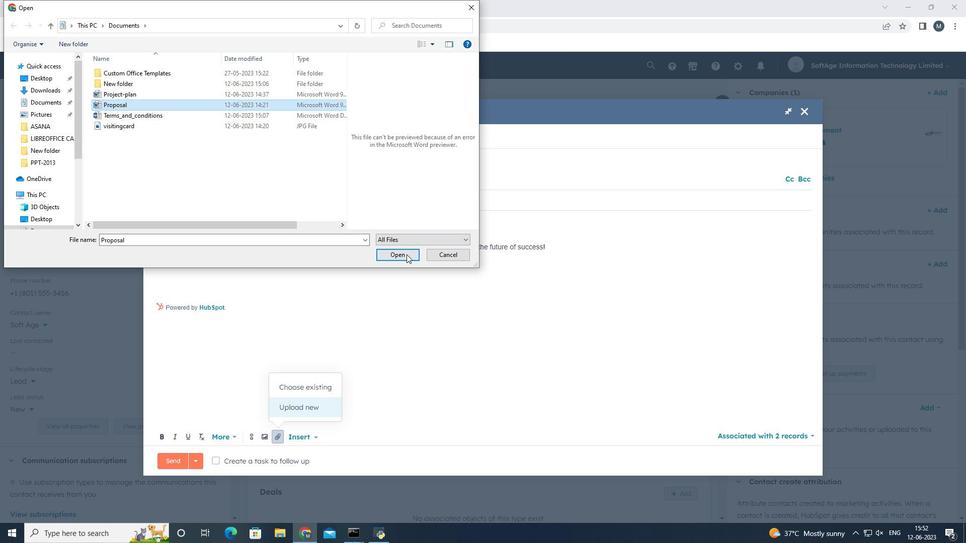 
Action: Mouse pressed left at (406, 256)
Screenshot: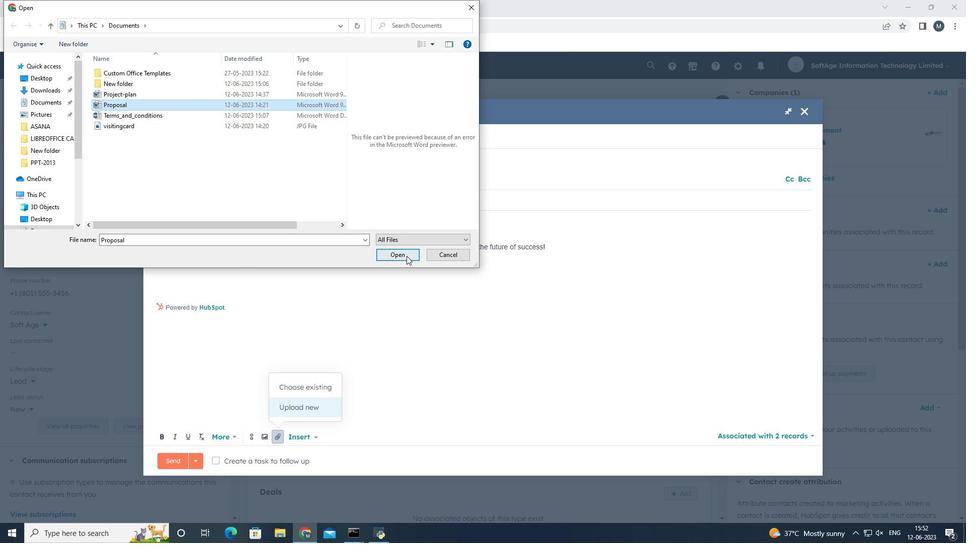 
Action: Mouse moved to (269, 408)
Screenshot: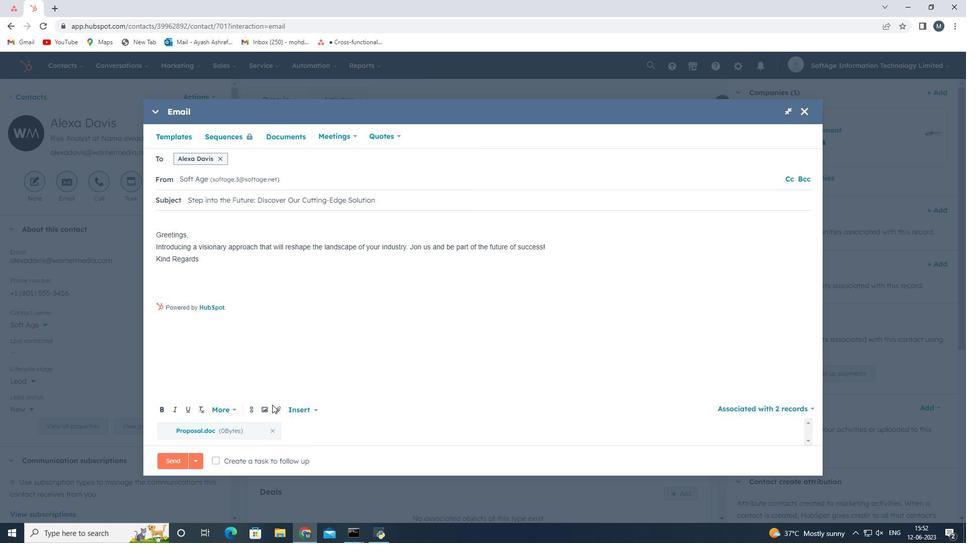 
Action: Mouse pressed left at (269, 408)
Screenshot: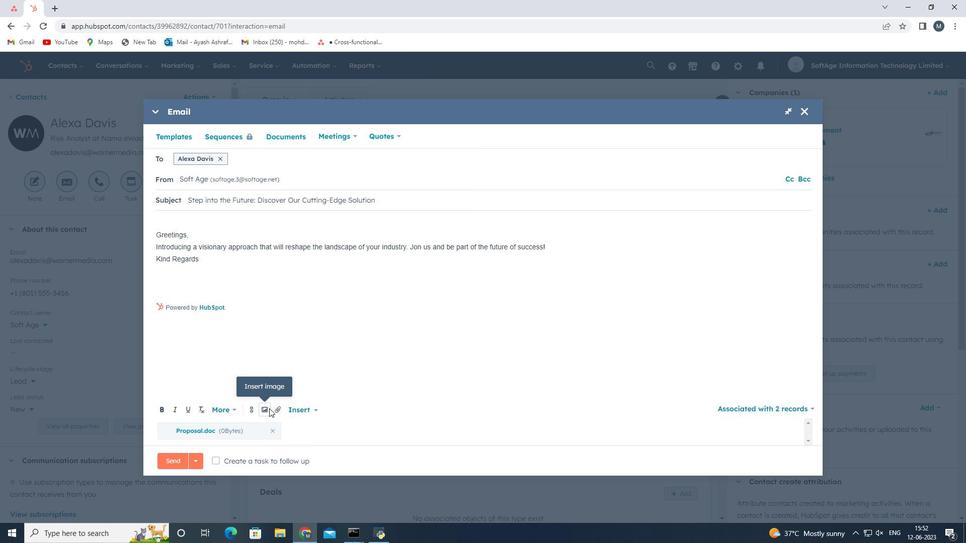 
Action: Mouse moved to (263, 383)
Screenshot: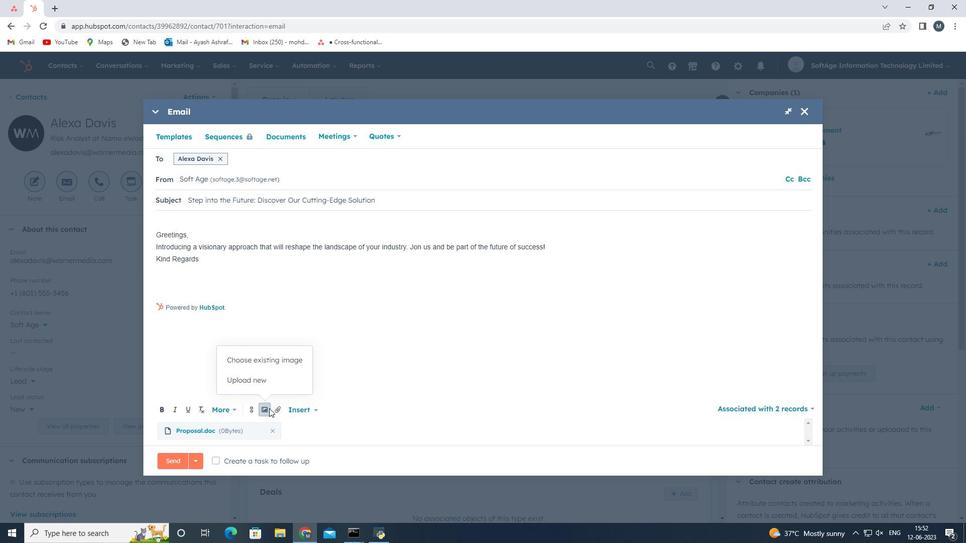 
Action: Mouse pressed left at (263, 383)
Screenshot: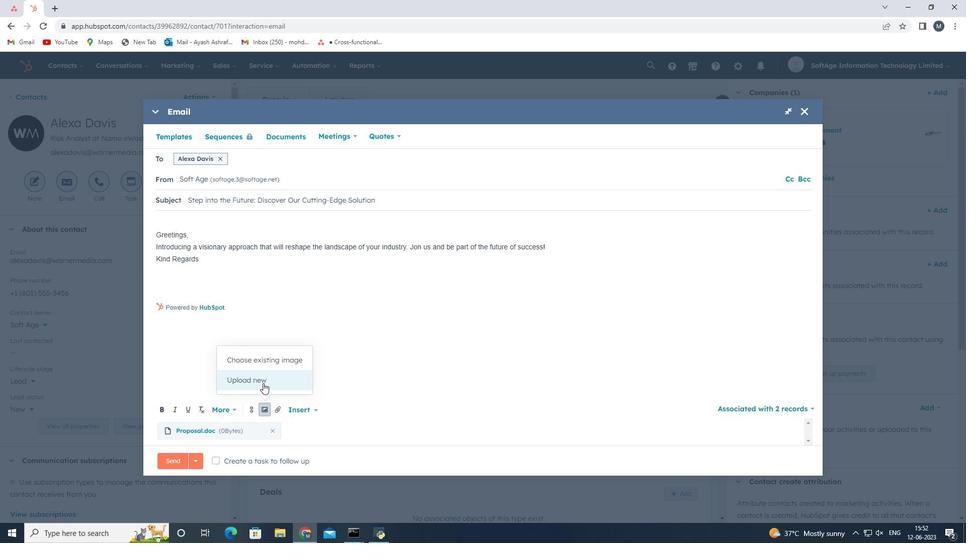 
Action: Mouse moved to (120, 93)
Screenshot: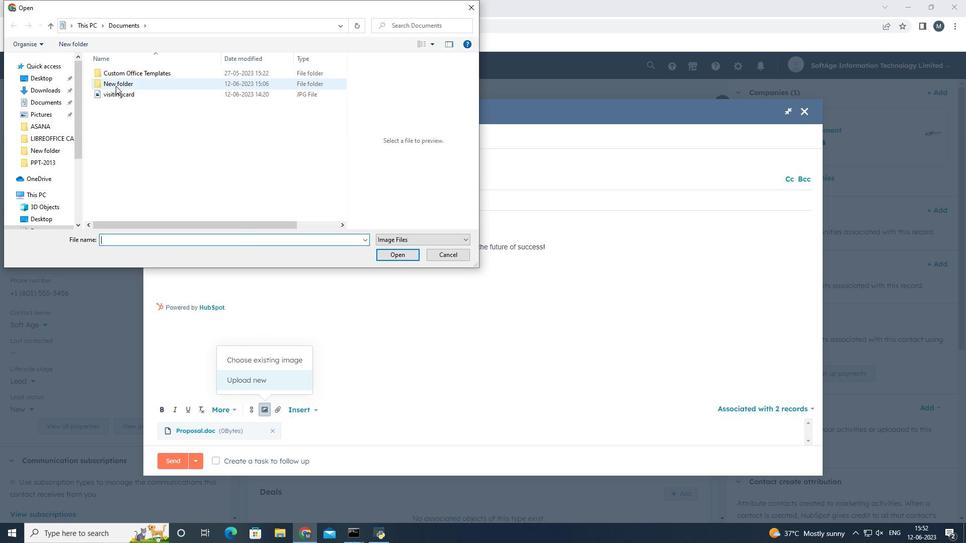 
Action: Mouse pressed left at (120, 93)
Screenshot: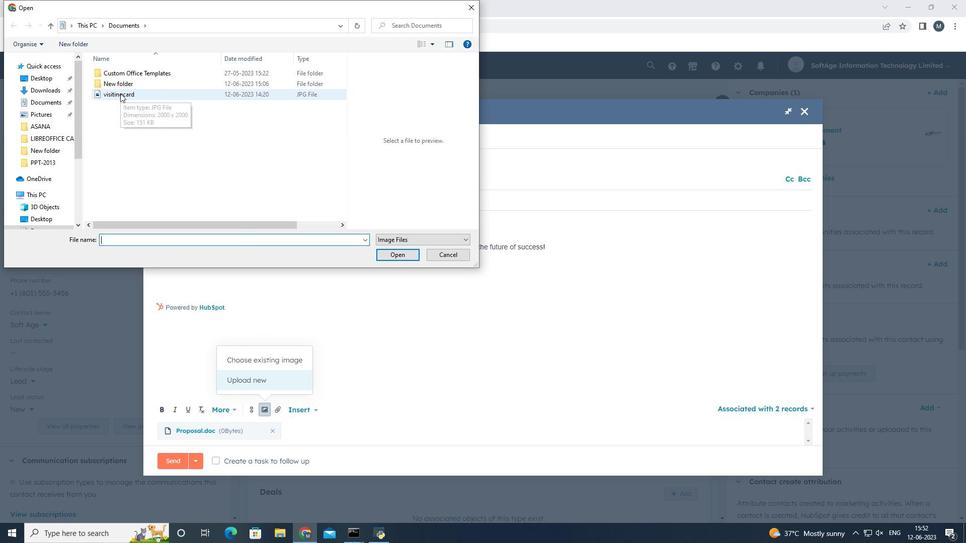
Action: Mouse moved to (395, 252)
Screenshot: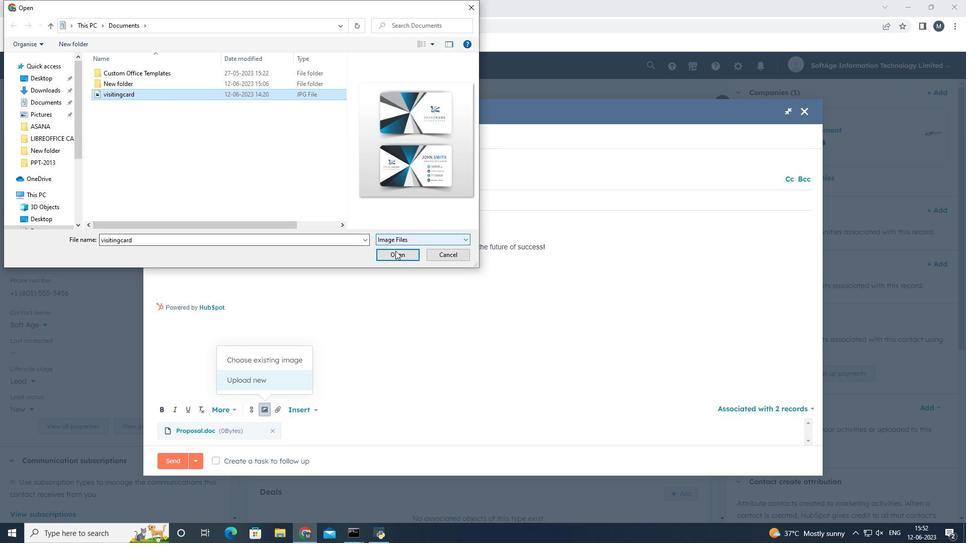 
Action: Mouse pressed left at (395, 252)
Screenshot: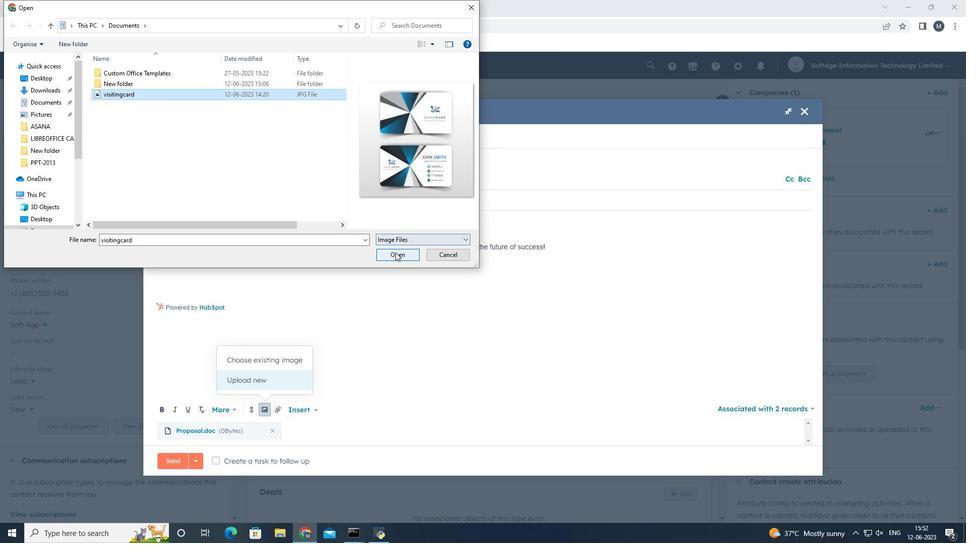 
Action: Mouse moved to (249, 412)
Screenshot: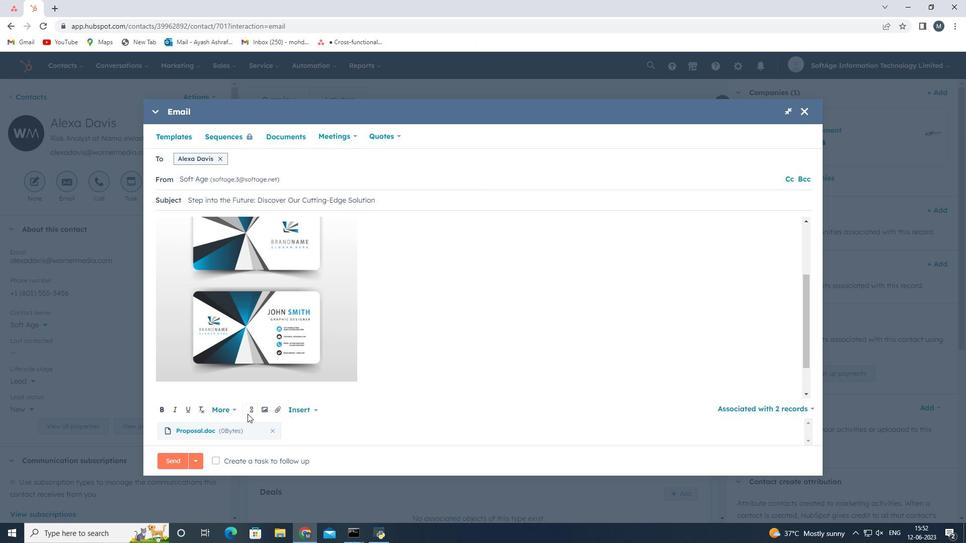 
Action: Mouse pressed left at (249, 412)
Screenshot: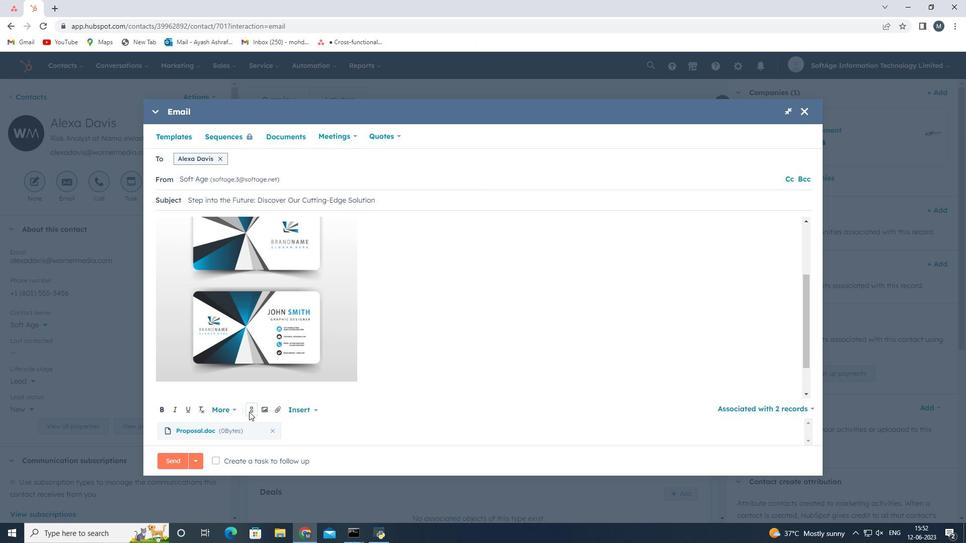 
Action: Mouse moved to (295, 295)
Screenshot: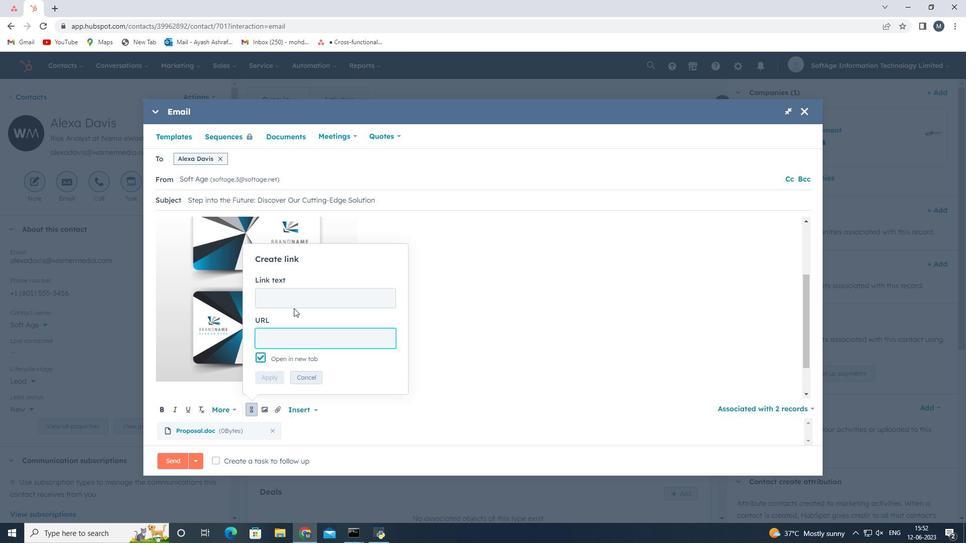 
Action: Mouse pressed left at (295, 295)
Screenshot: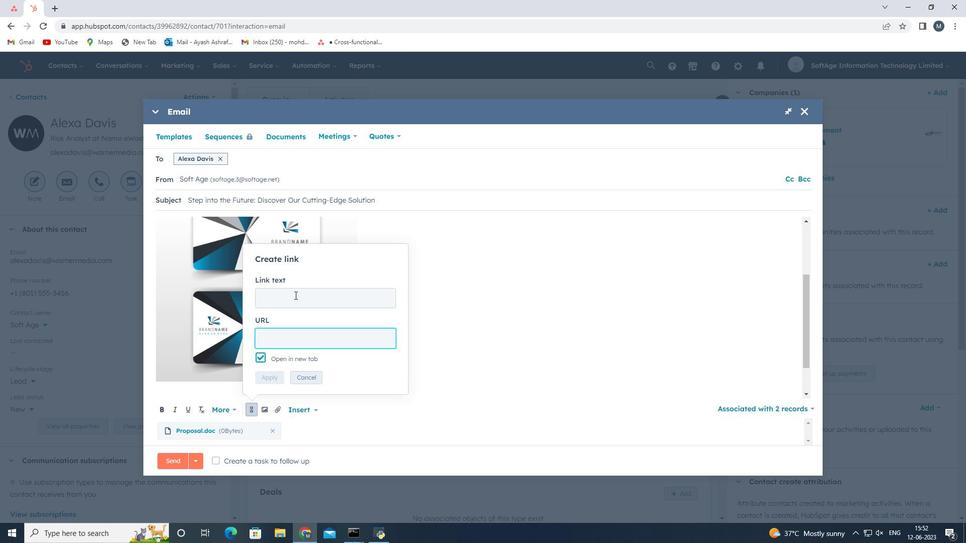 
Action: Key pressed <Key.caps_lock>BEHANCE
Screenshot: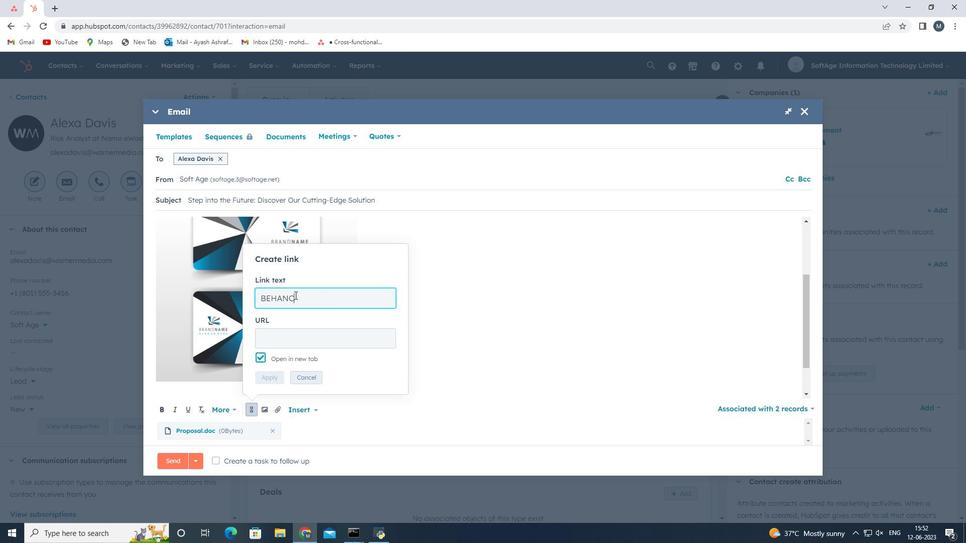 
Action: Mouse moved to (326, 297)
Screenshot: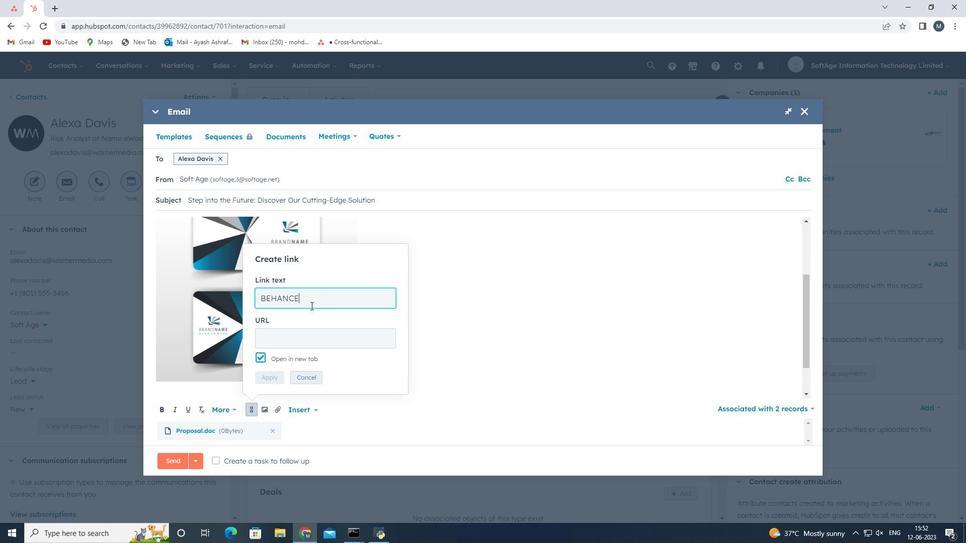 
Action: Mouse pressed left at (326, 297)
Screenshot: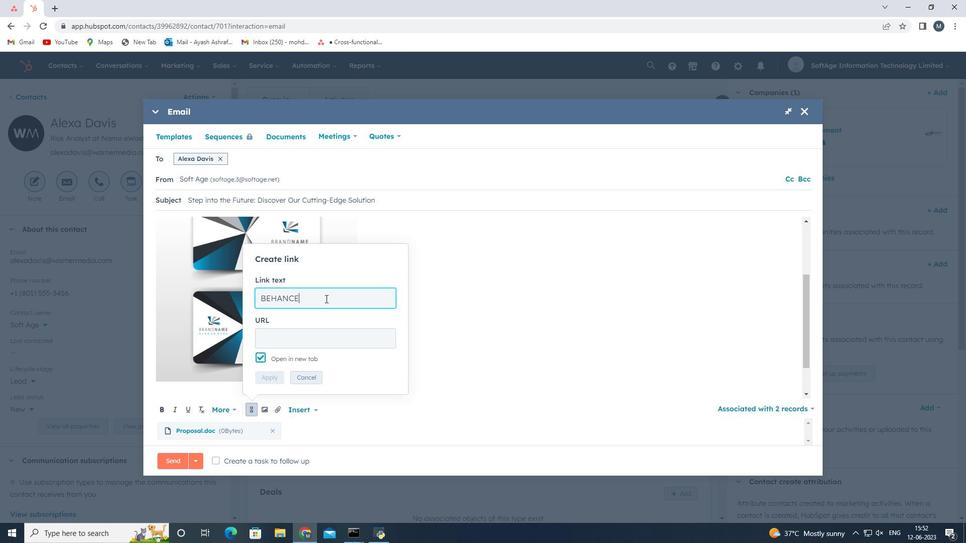 
Action: Mouse moved to (307, 300)
Screenshot: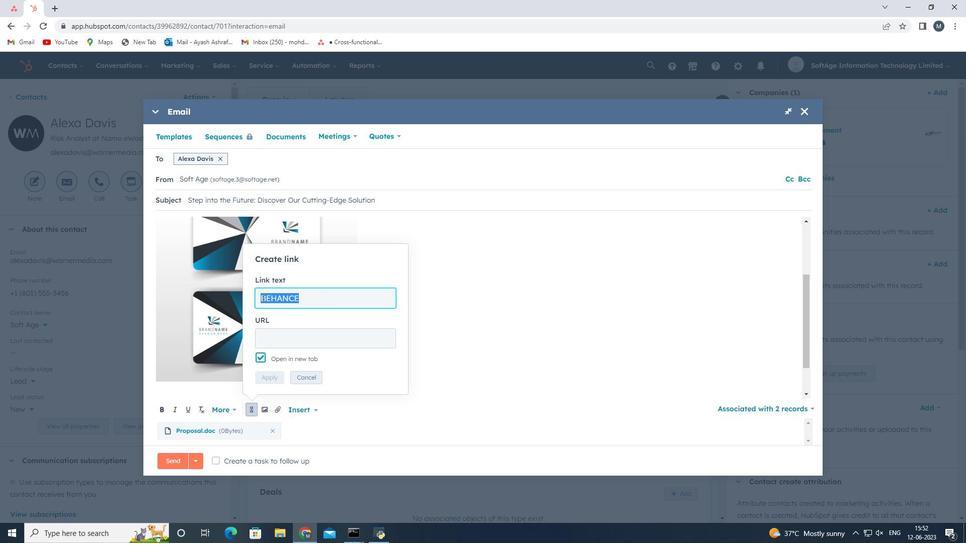 
Action: Key pressed <Key.backspace><Key.caps_lock><Key.shift>Behance
Screenshot: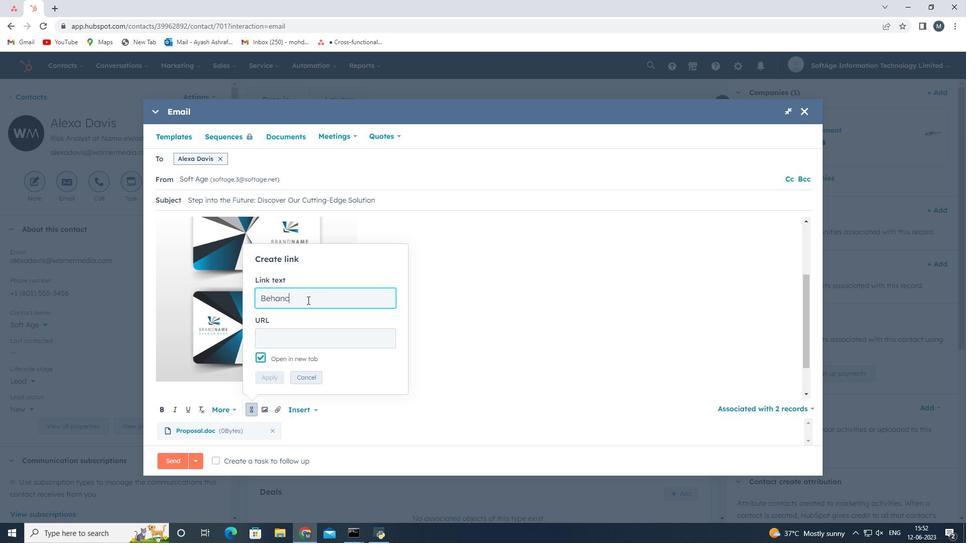 
Action: Mouse moved to (300, 343)
Screenshot: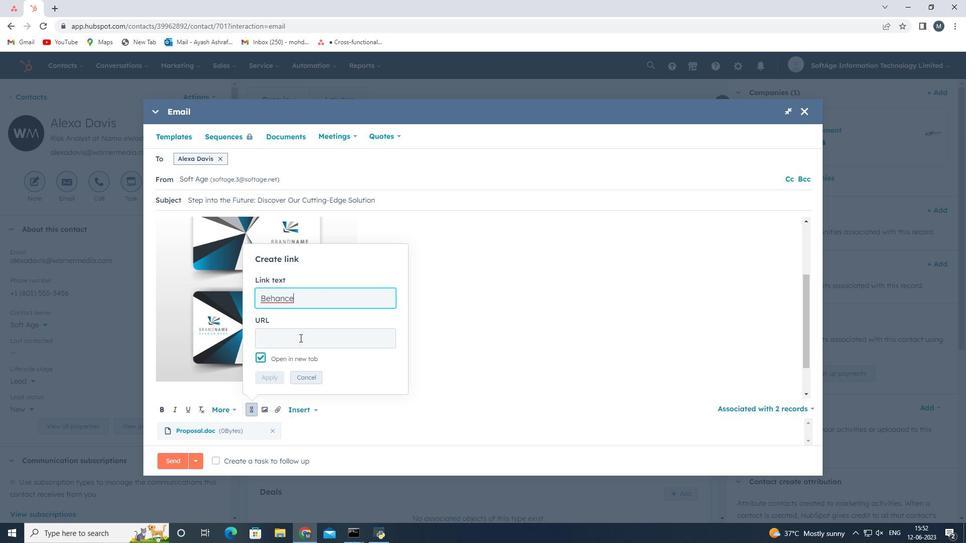 
Action: Mouse pressed left at (300, 343)
Screenshot: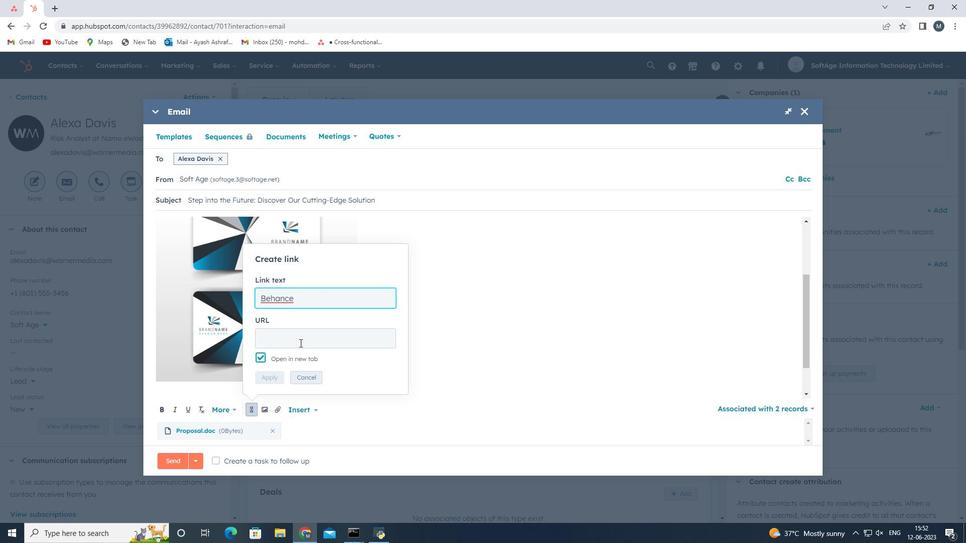 
Action: Mouse moved to (300, 344)
Screenshot: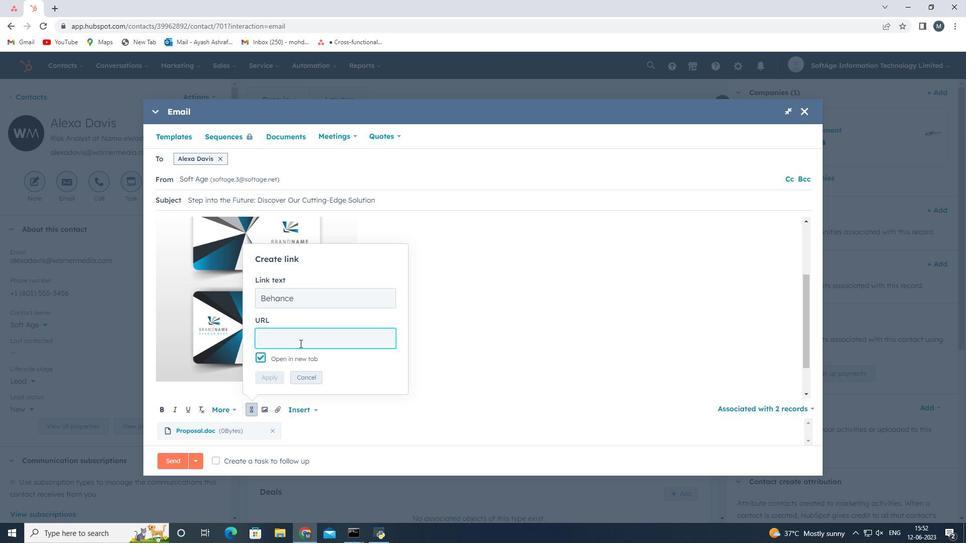 
Action: Key pressed www.behance.net
Screenshot: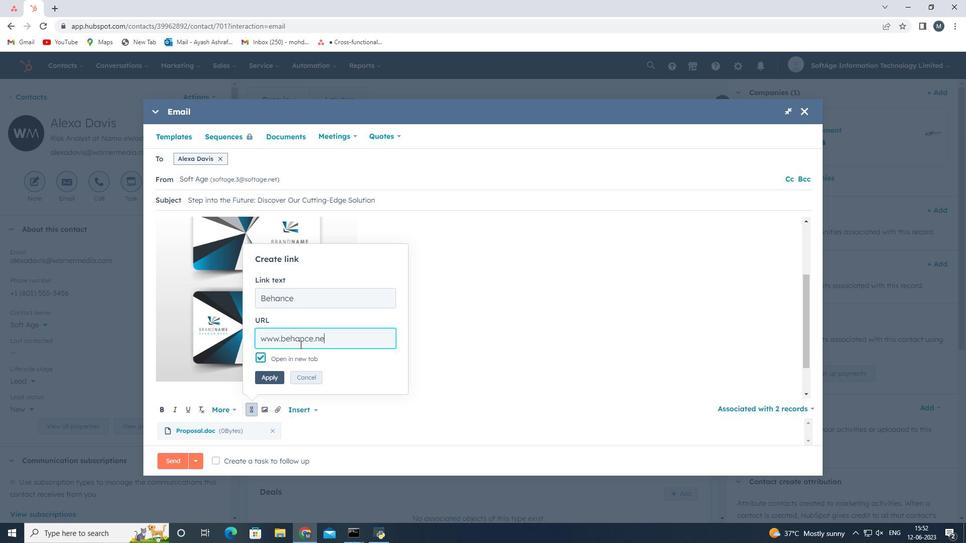 
Action: Mouse moved to (269, 373)
Screenshot: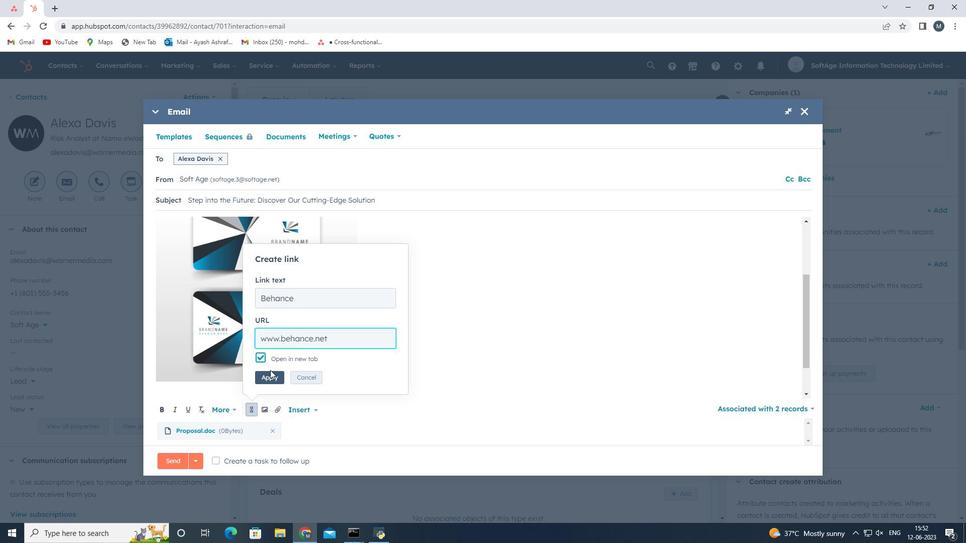 
Action: Mouse pressed left at (269, 373)
Screenshot: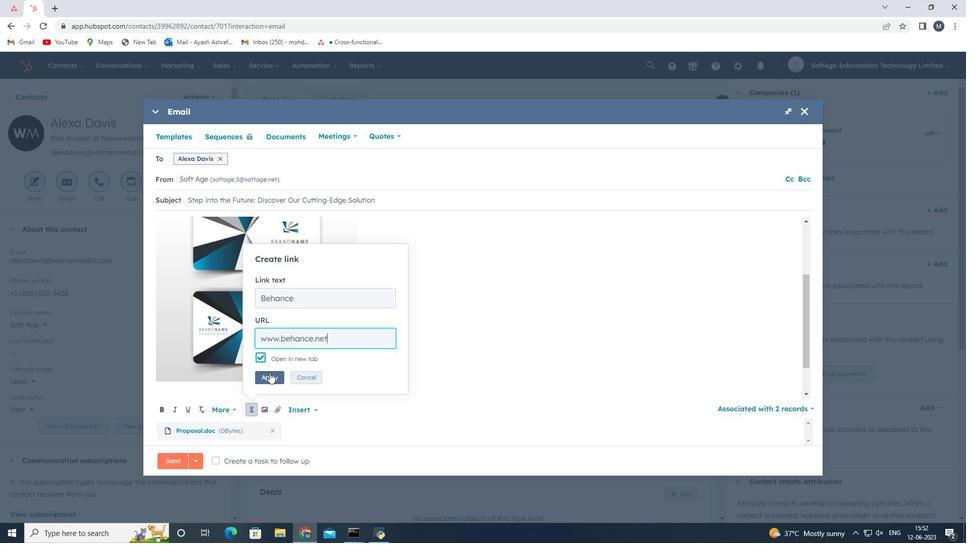 
Action: Mouse moved to (272, 372)
Screenshot: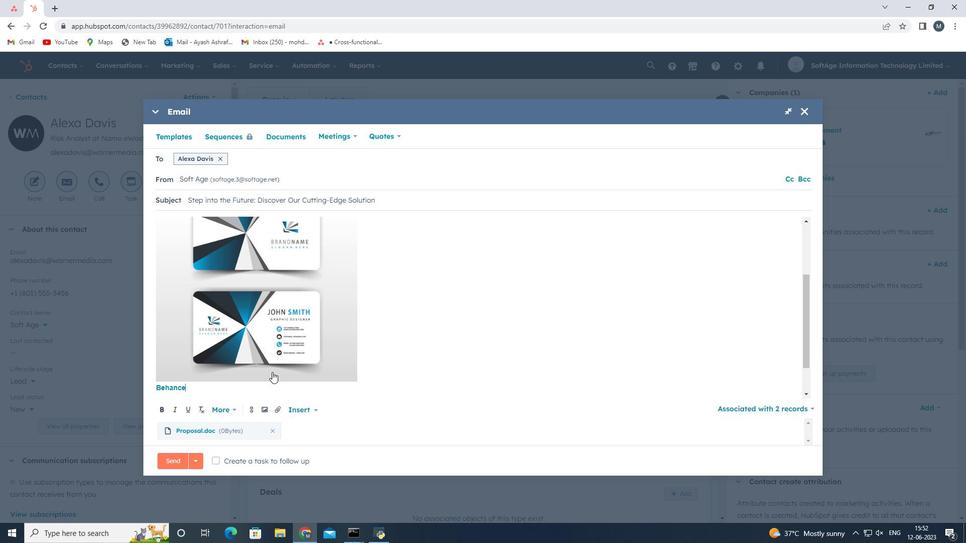 
Action: Mouse scrolled (272, 373) with delta (0, 0)
Screenshot: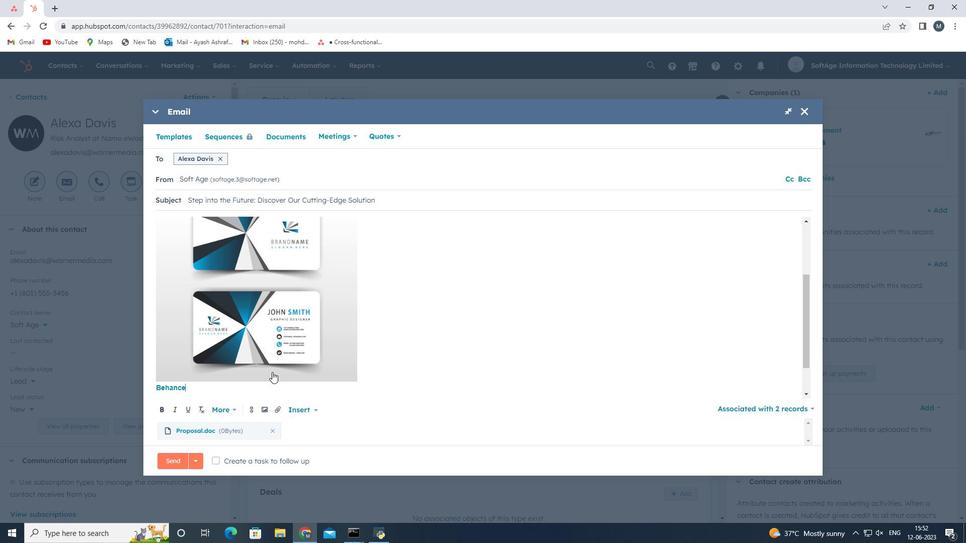 
Action: Mouse scrolled (272, 373) with delta (0, 0)
Screenshot: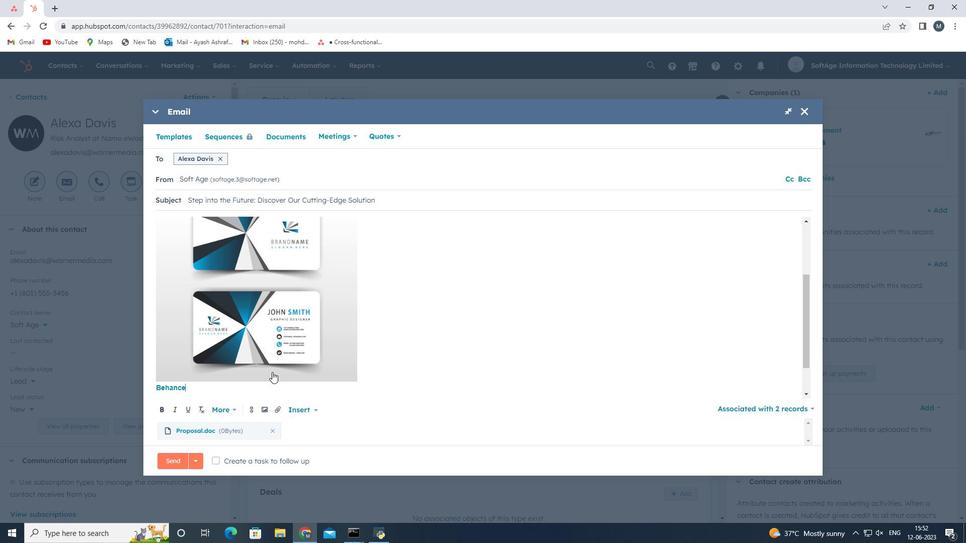 
Action: Mouse scrolled (272, 373) with delta (0, 0)
Screenshot: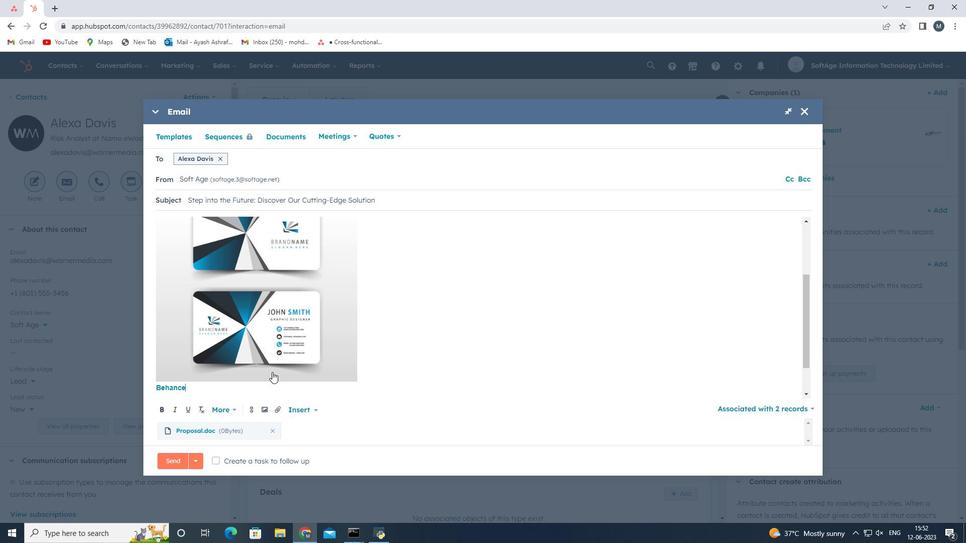 
Action: Mouse scrolled (272, 373) with delta (0, 0)
Screenshot: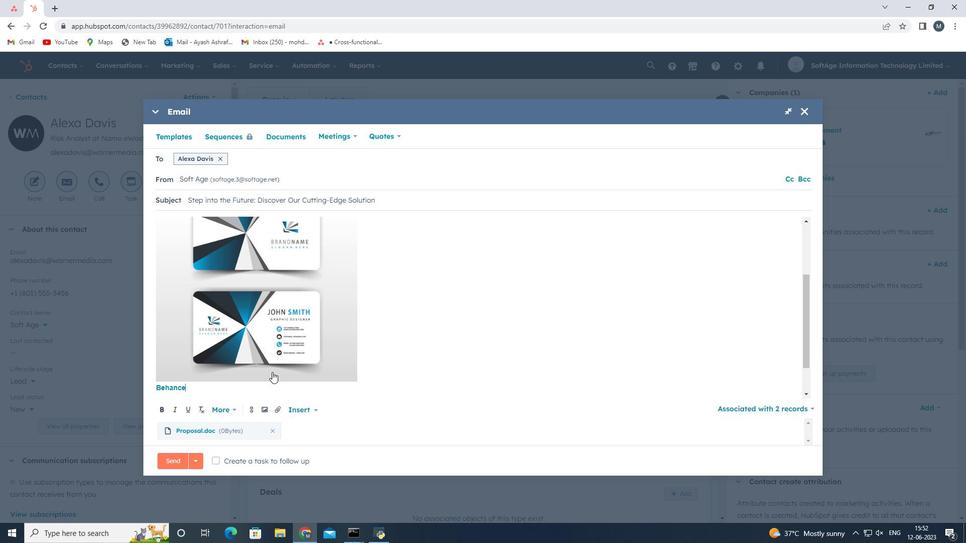 
Action: Mouse moved to (250, 344)
Screenshot: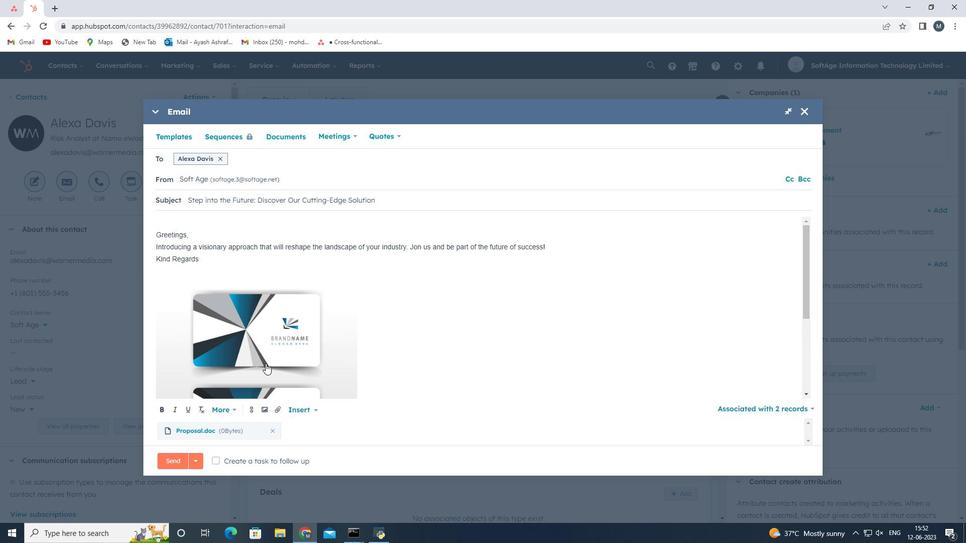 
Action: Mouse scrolled (250, 344) with delta (0, 0)
Screenshot: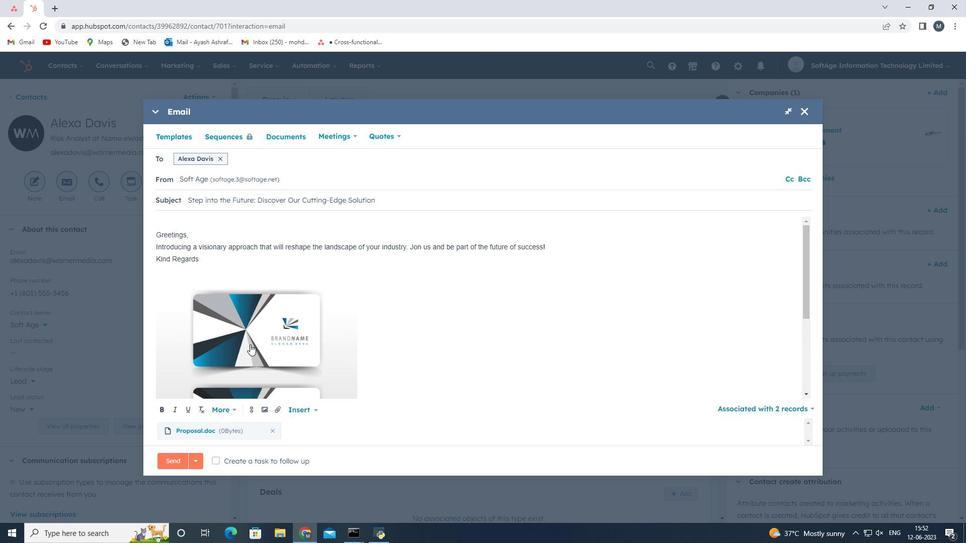 
Action: Mouse scrolled (250, 344) with delta (0, 0)
Screenshot: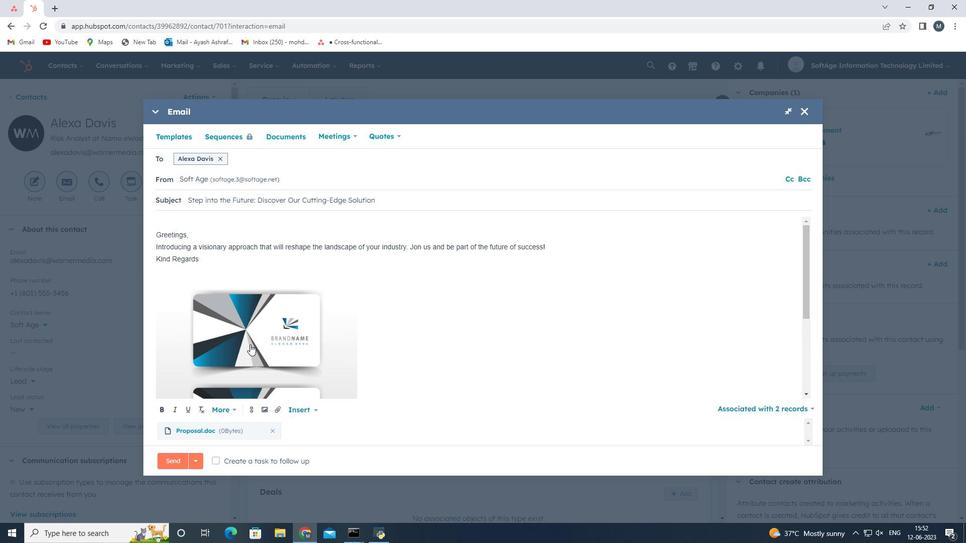 
Action: Mouse scrolled (250, 344) with delta (0, 0)
Screenshot: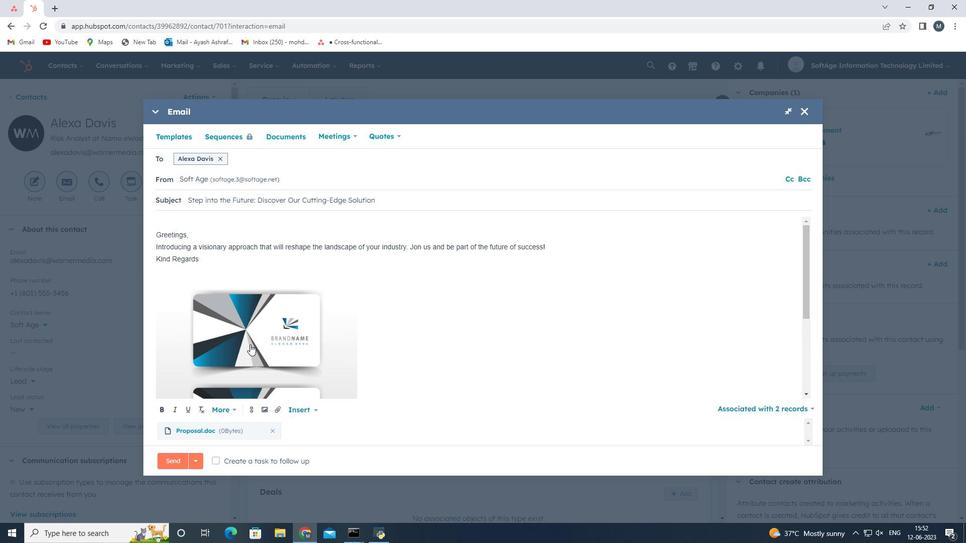 
Action: Mouse scrolled (250, 344) with delta (0, 0)
Screenshot: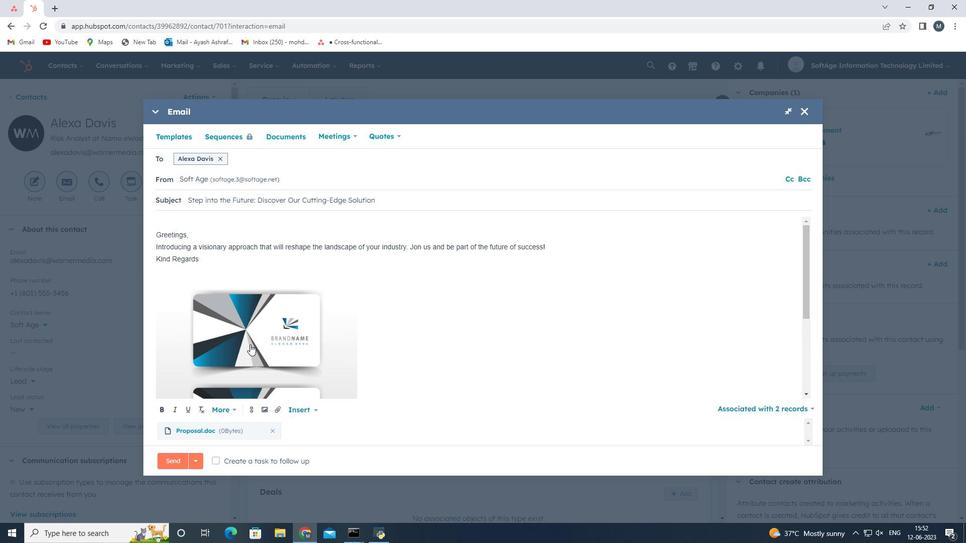 
Action: Mouse moved to (216, 456)
Screenshot: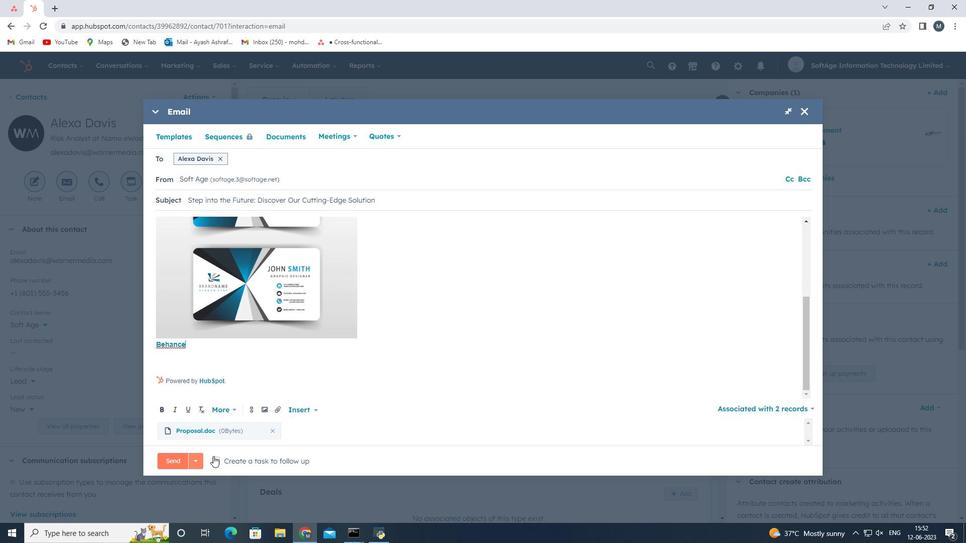 
Action: Mouse pressed left at (216, 456)
Screenshot: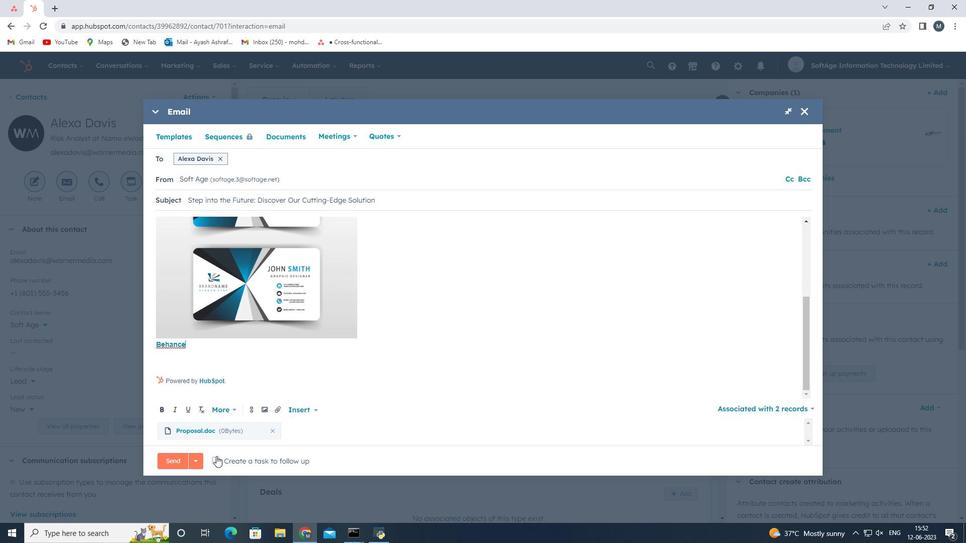 
Action: Mouse moved to (176, 463)
Screenshot: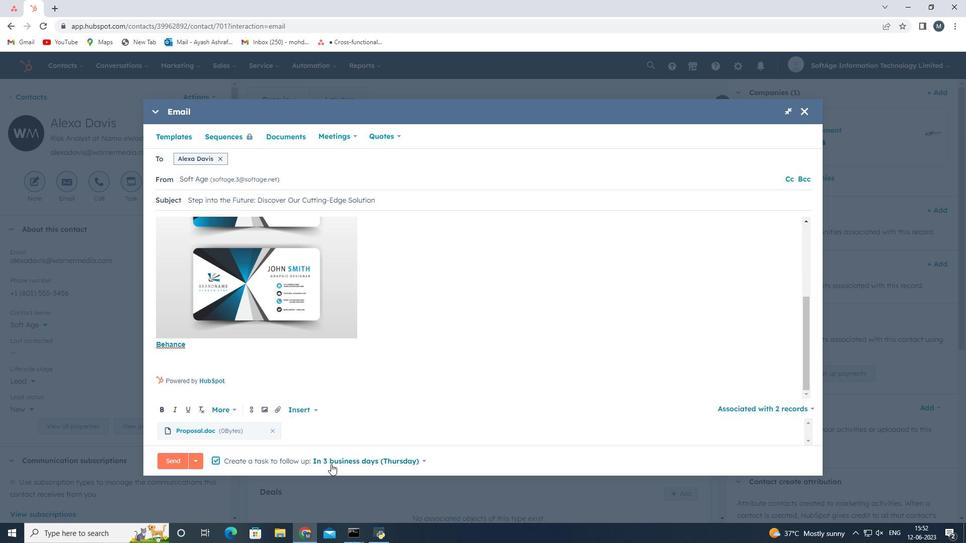 
Action: Mouse pressed left at (176, 463)
Screenshot: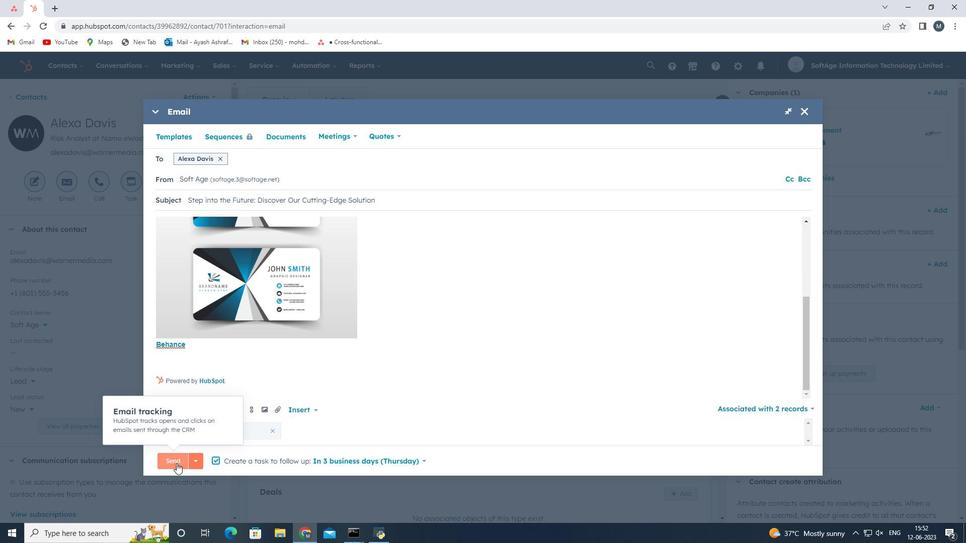
Action: Mouse moved to (324, 301)
Screenshot: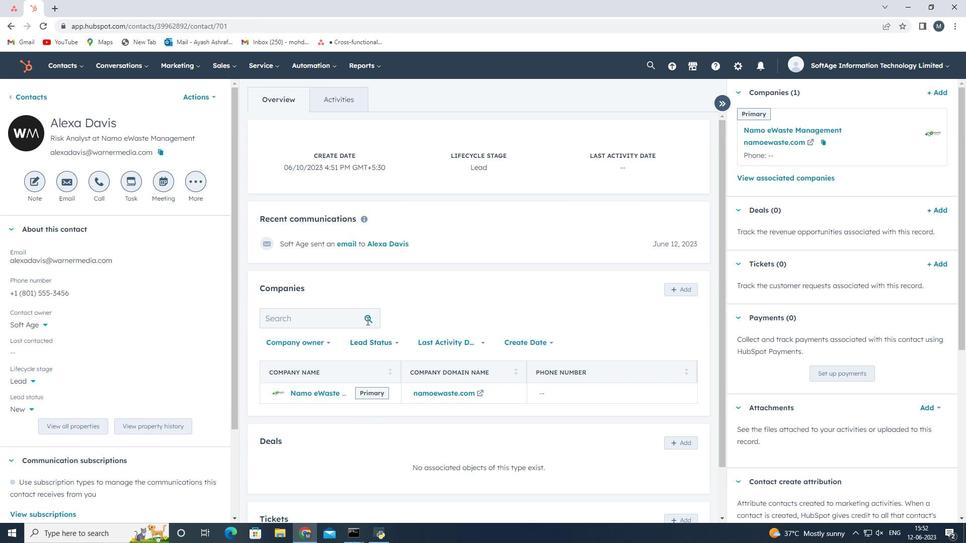 
